 Task: Create a due date automation trigger when advanced on, on the monday of the week a card is due add fields without custom field "Resume" set to a date more than 1 days from now at 11:00 AM.
Action: Mouse moved to (1351, 113)
Screenshot: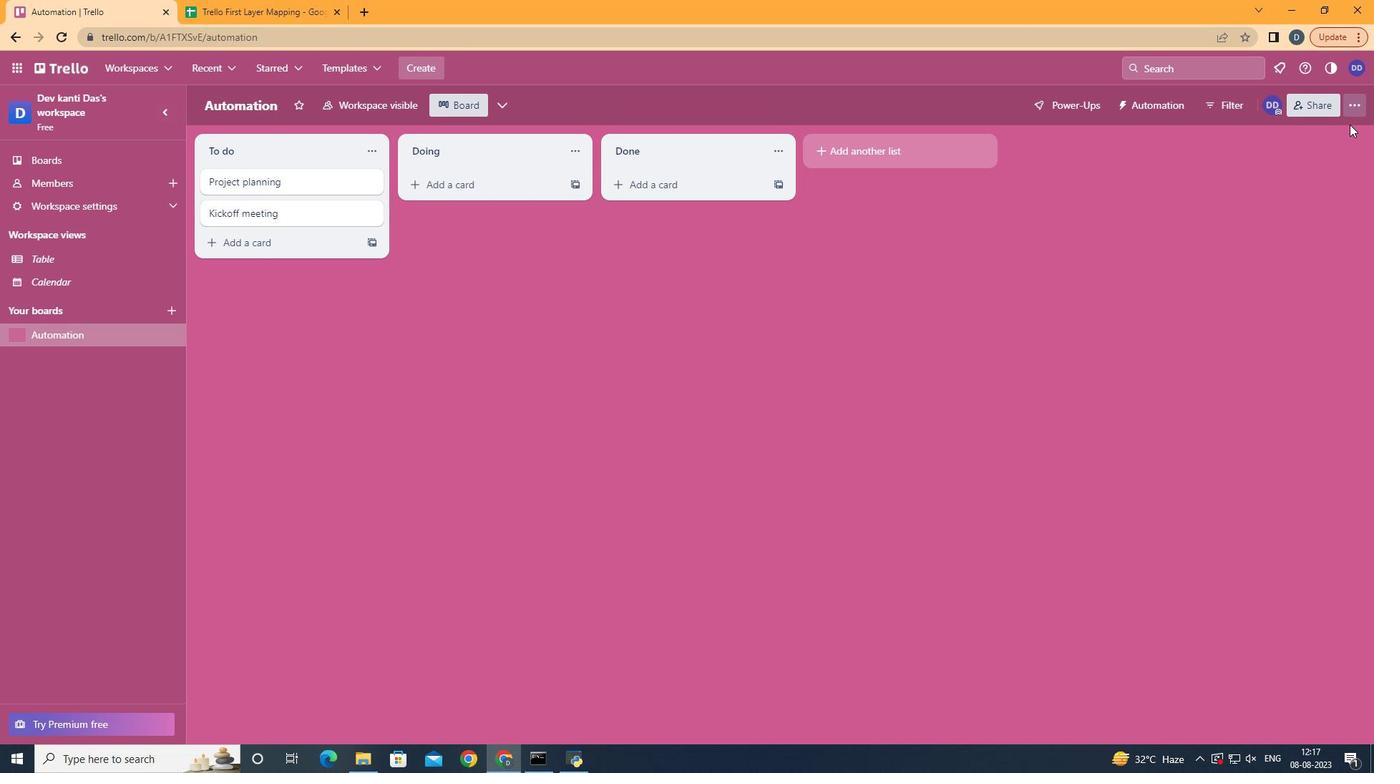 
Action: Mouse pressed left at (1351, 113)
Screenshot: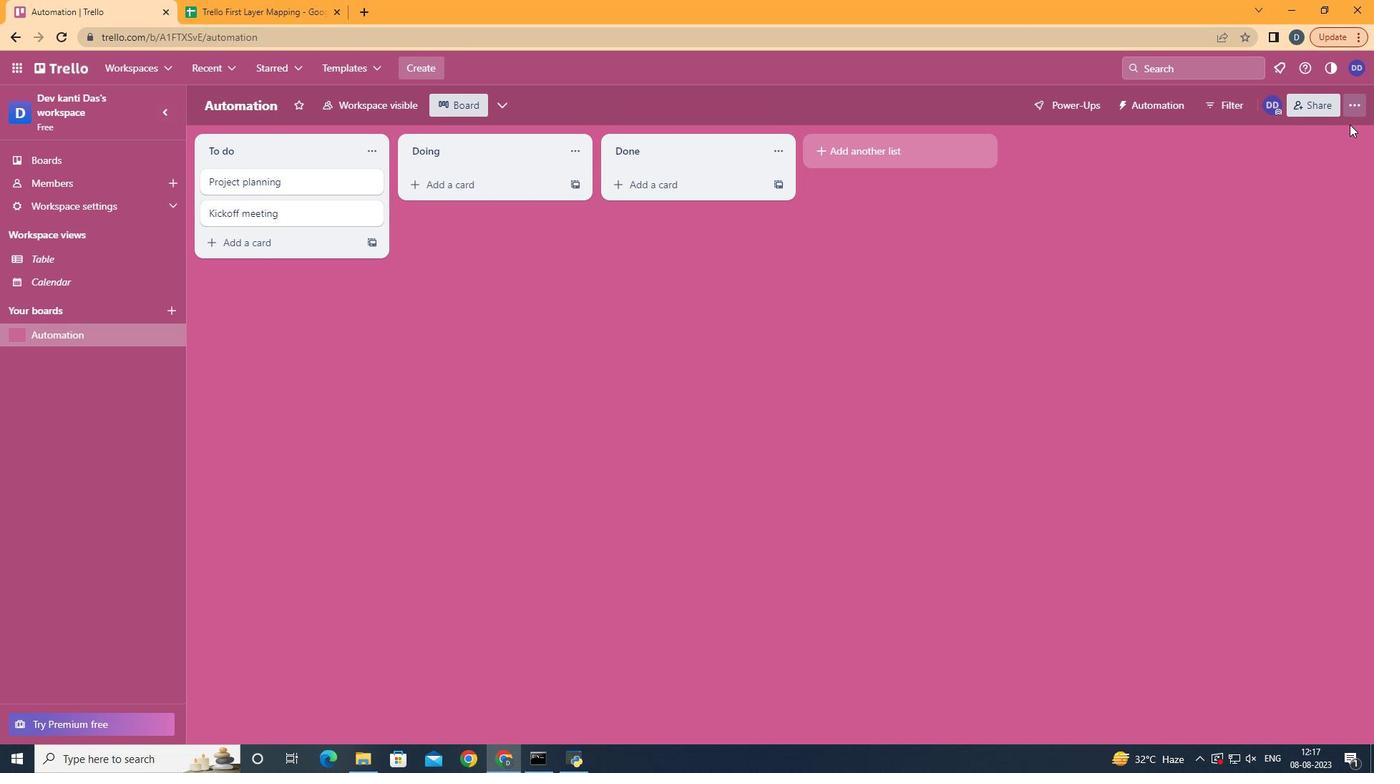 
Action: Mouse moved to (1256, 298)
Screenshot: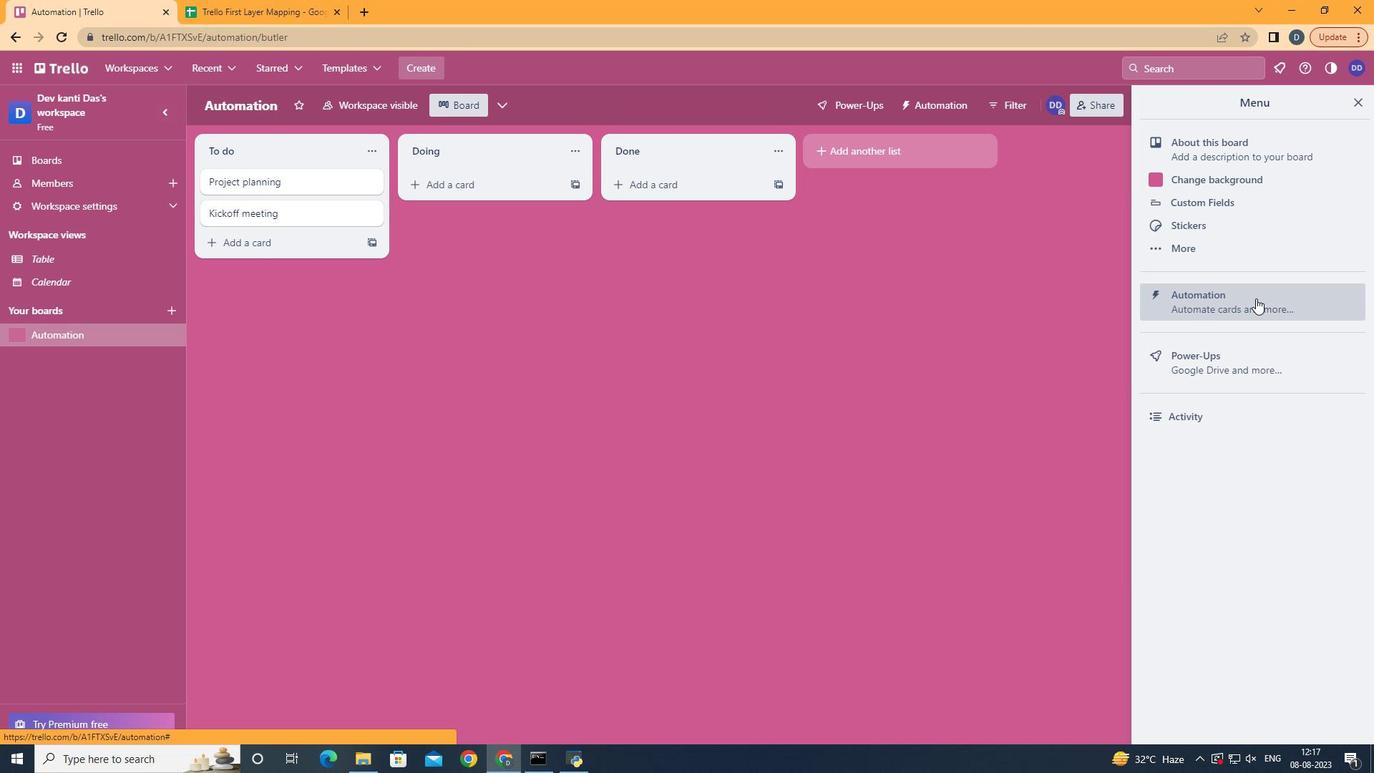 
Action: Mouse pressed left at (1256, 298)
Screenshot: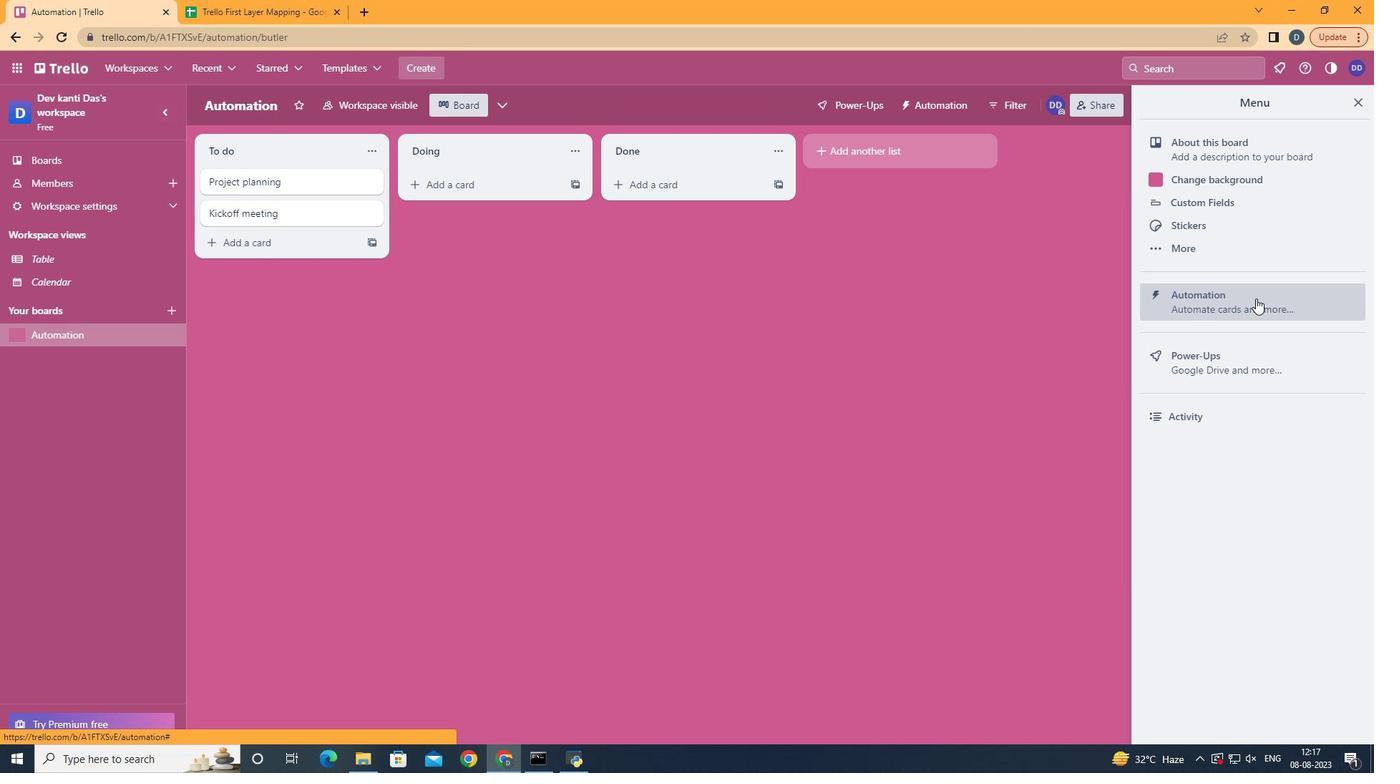 
Action: Mouse moved to (250, 285)
Screenshot: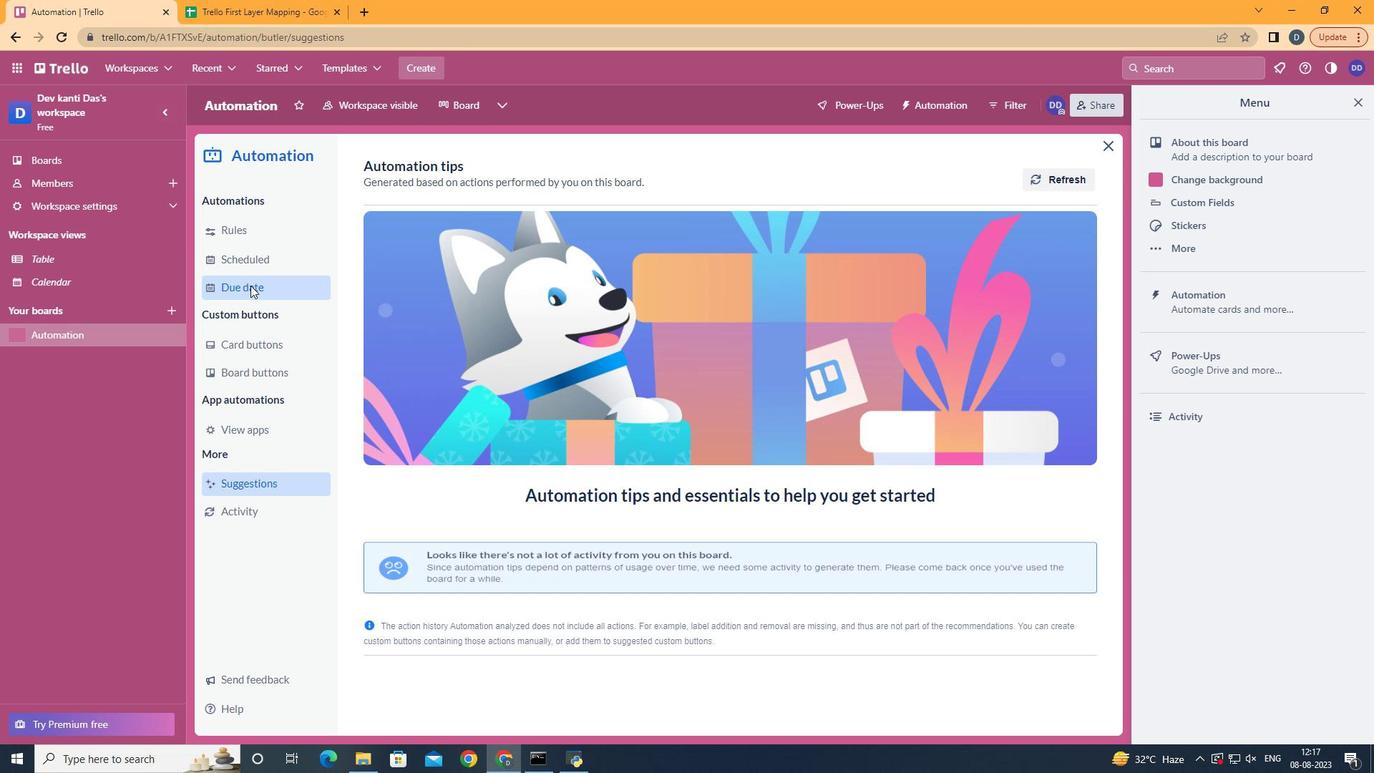 
Action: Mouse pressed left at (250, 285)
Screenshot: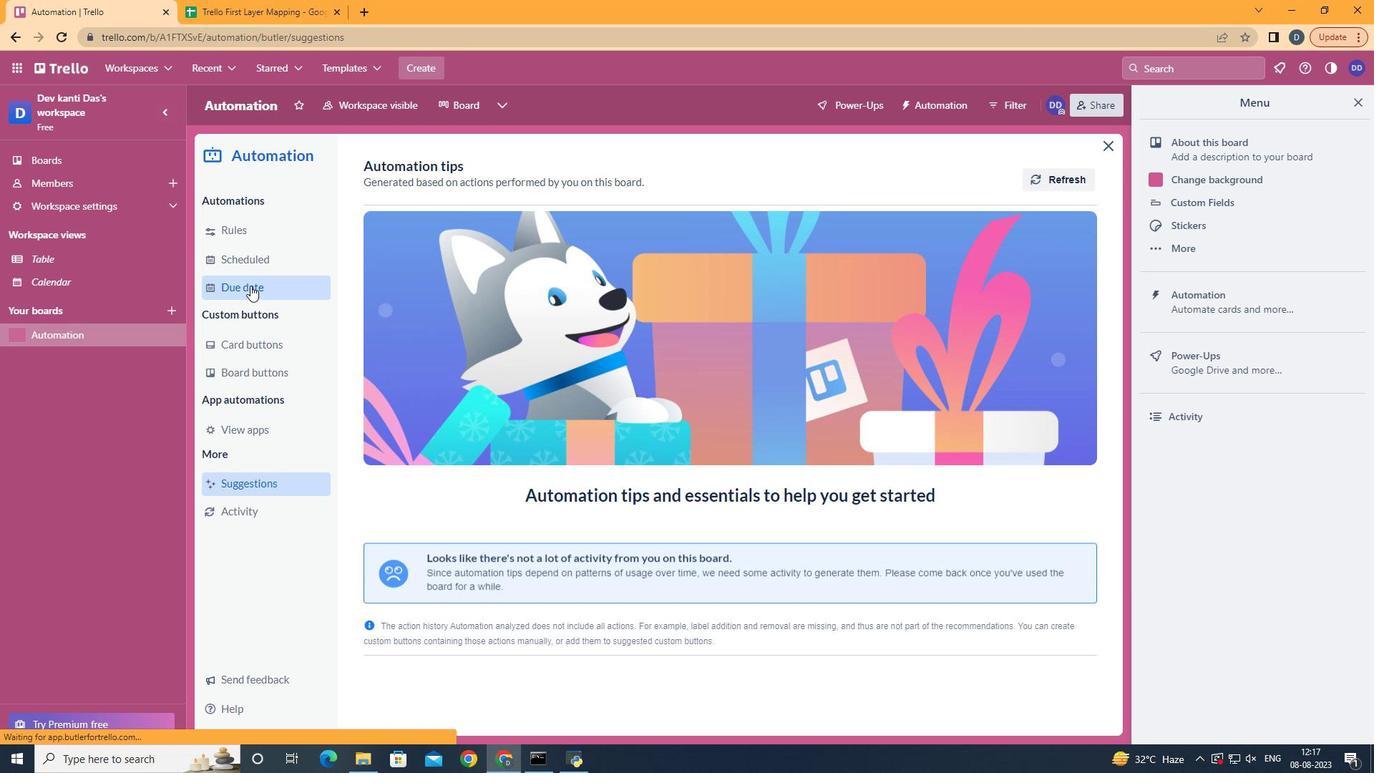 
Action: Mouse moved to (1022, 173)
Screenshot: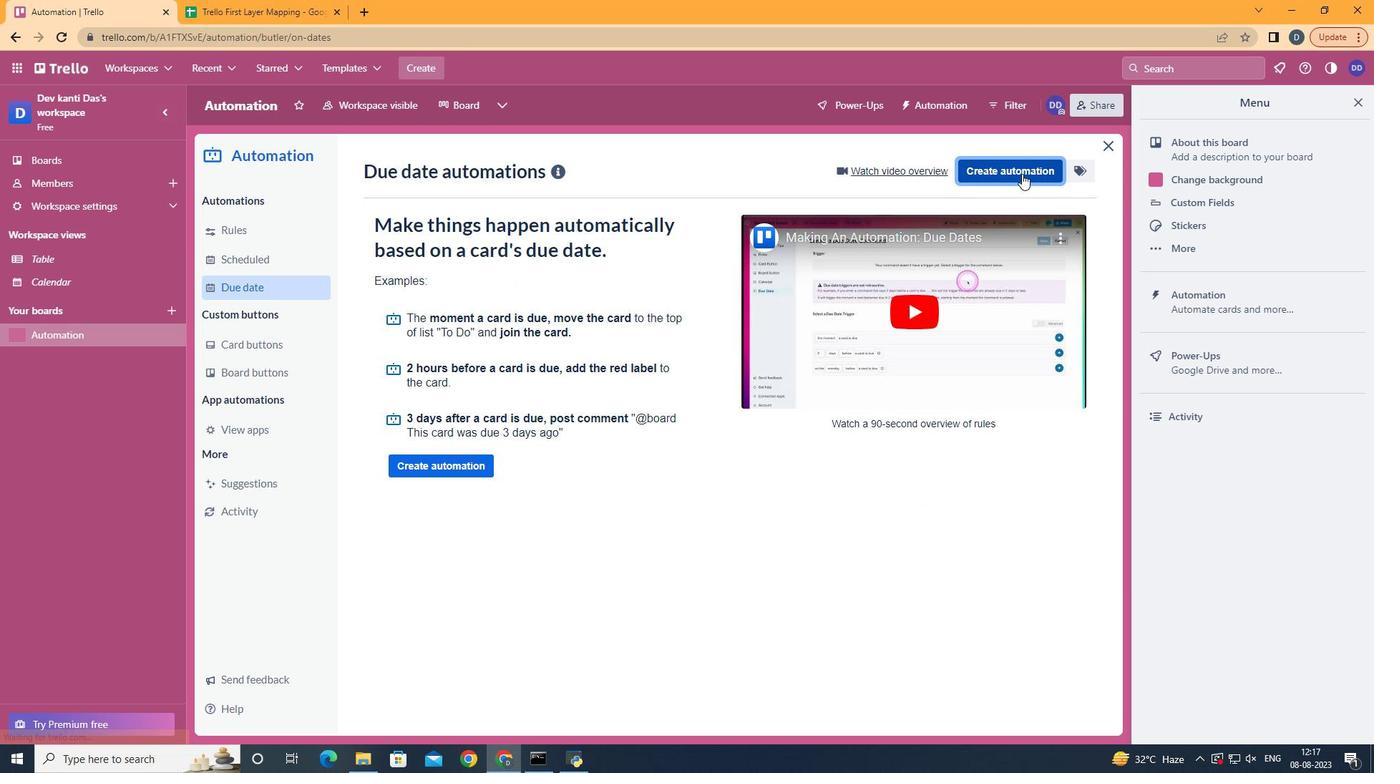 
Action: Mouse pressed left at (1022, 173)
Screenshot: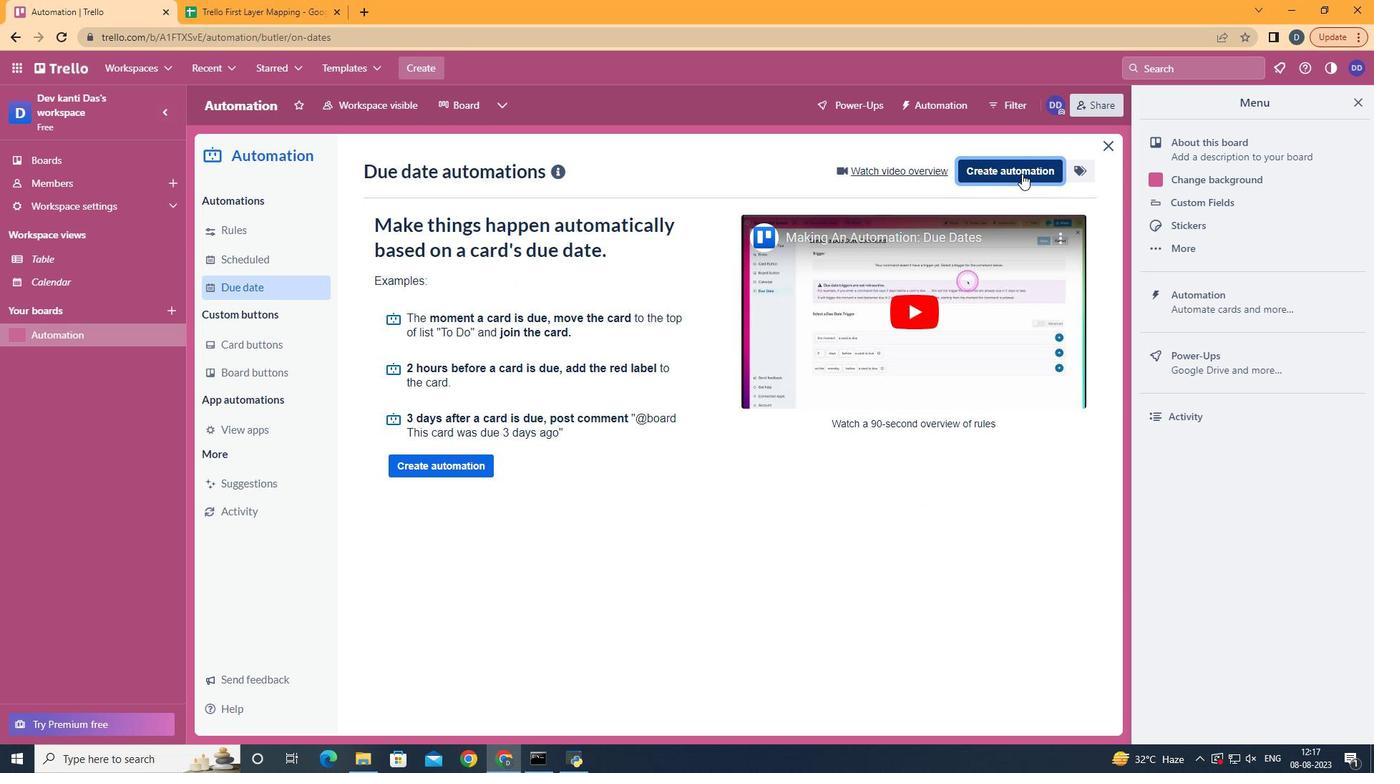 
Action: Mouse moved to (776, 314)
Screenshot: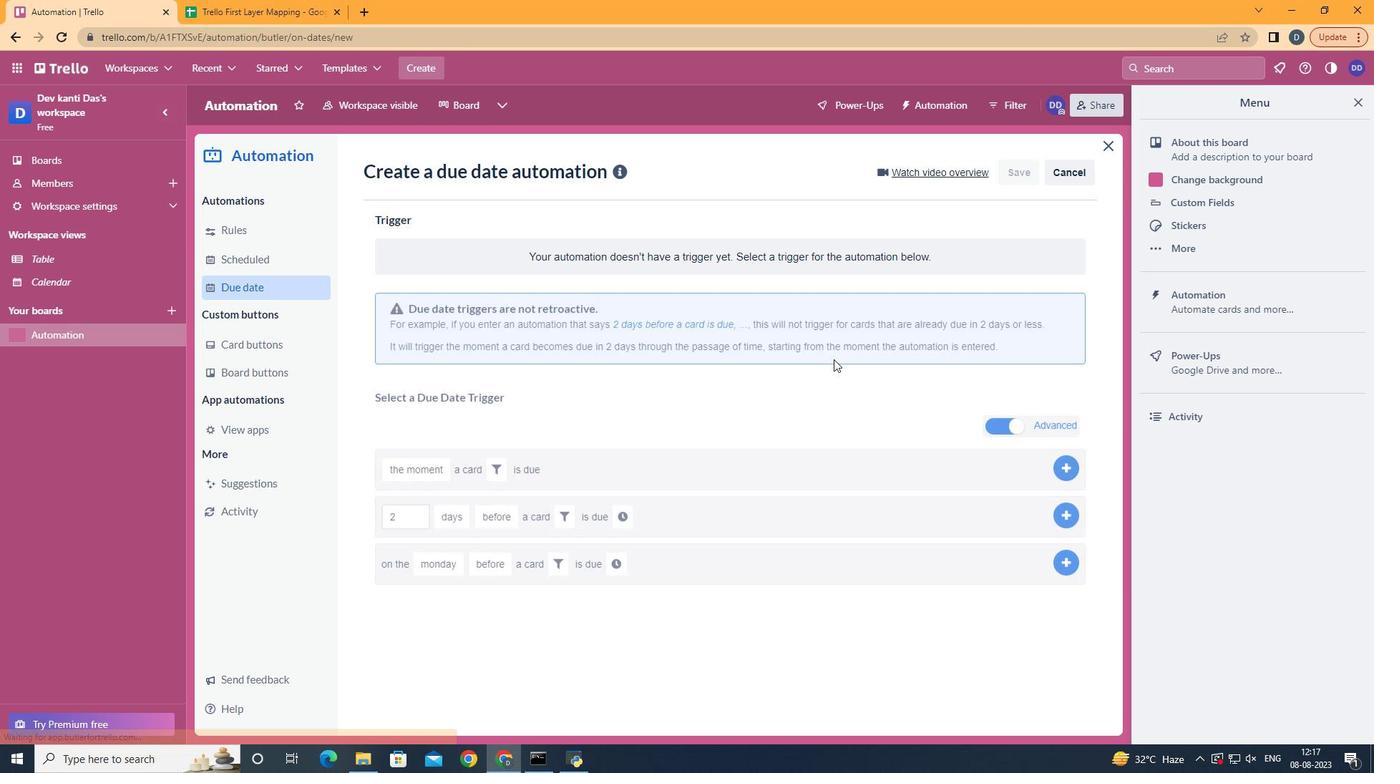 
Action: Mouse pressed left at (775, 314)
Screenshot: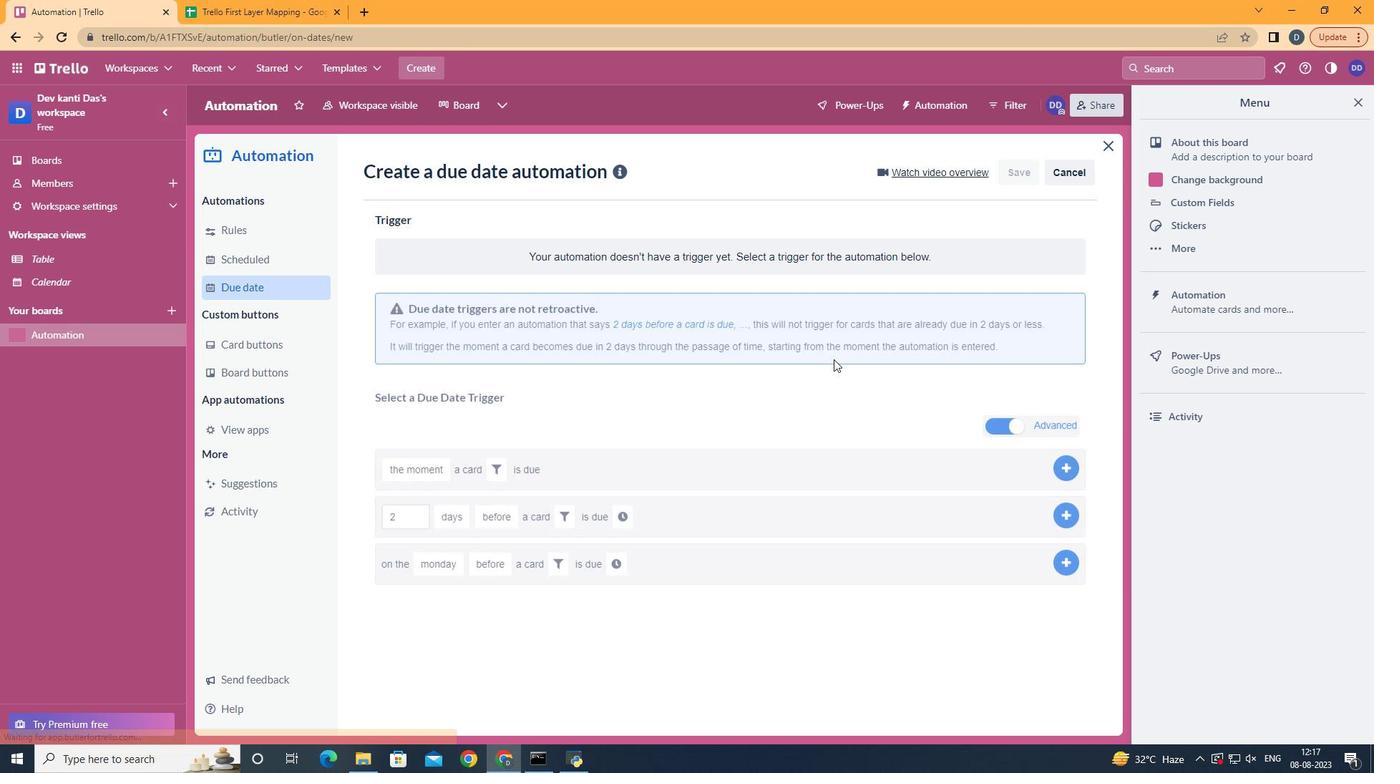 
Action: Mouse moved to (473, 369)
Screenshot: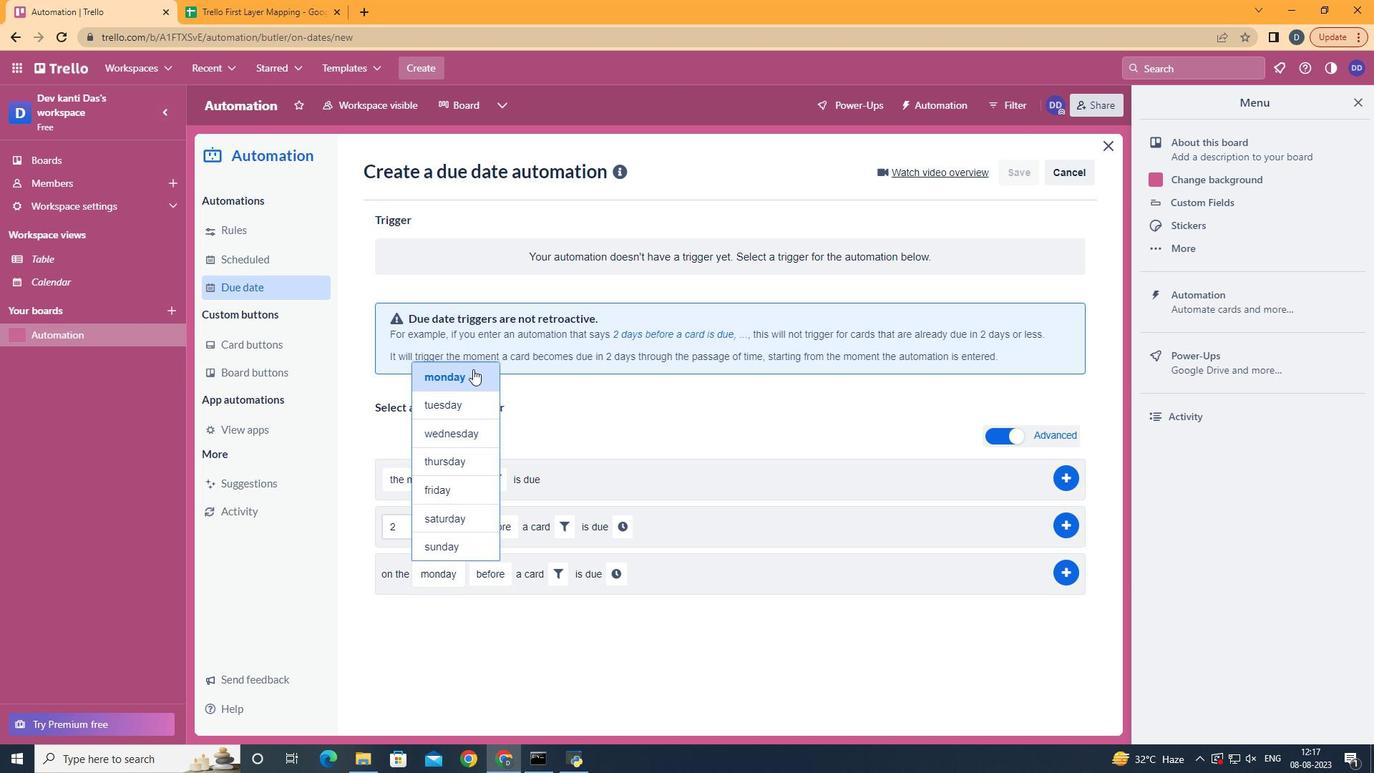
Action: Mouse pressed left at (473, 369)
Screenshot: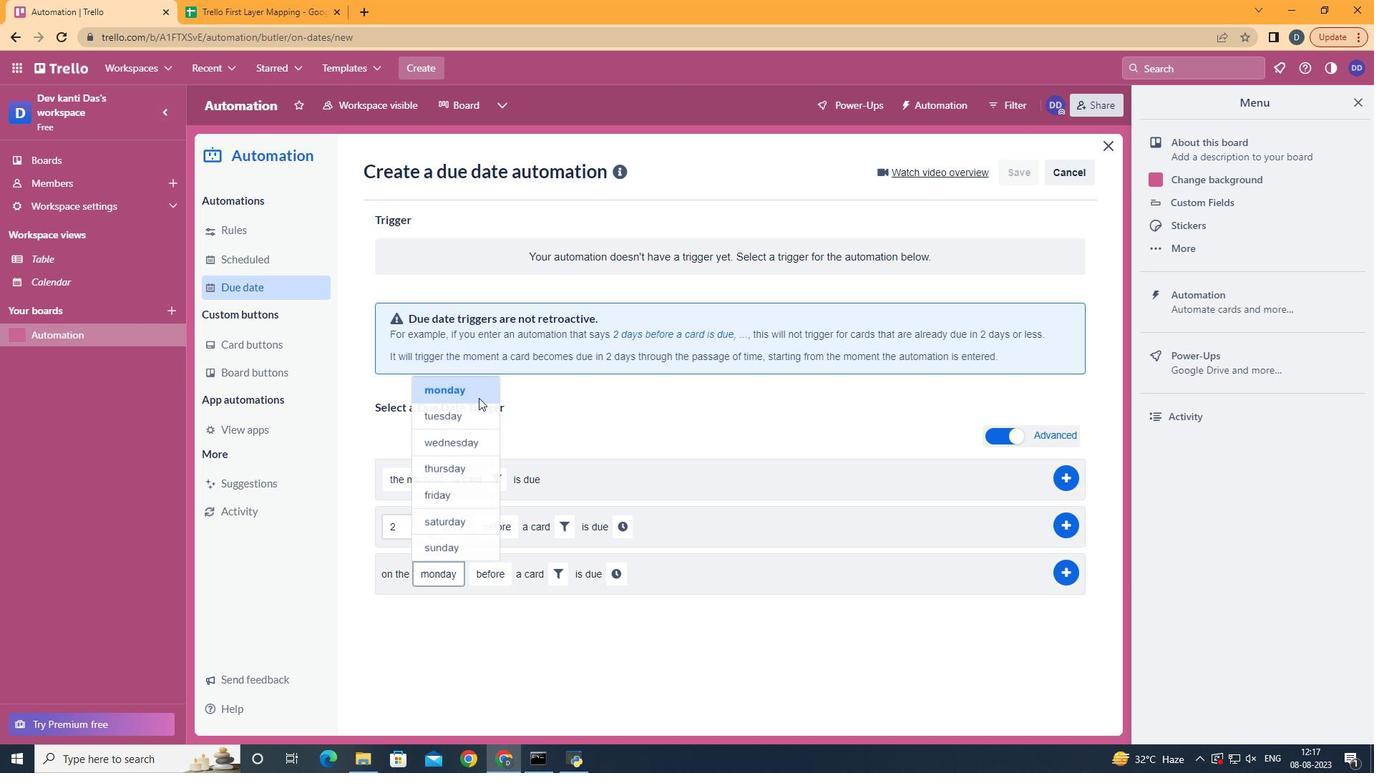 
Action: Mouse moved to (516, 660)
Screenshot: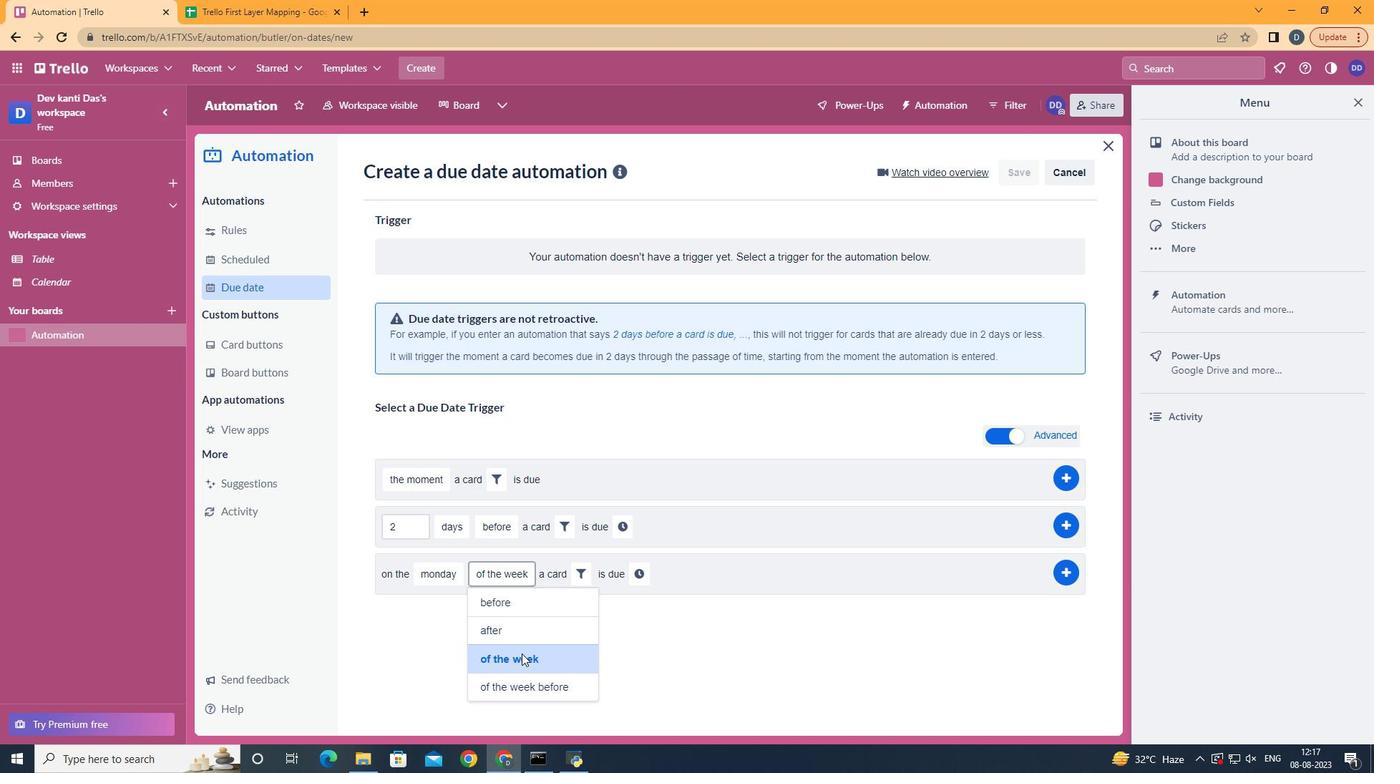
Action: Mouse pressed left at (516, 660)
Screenshot: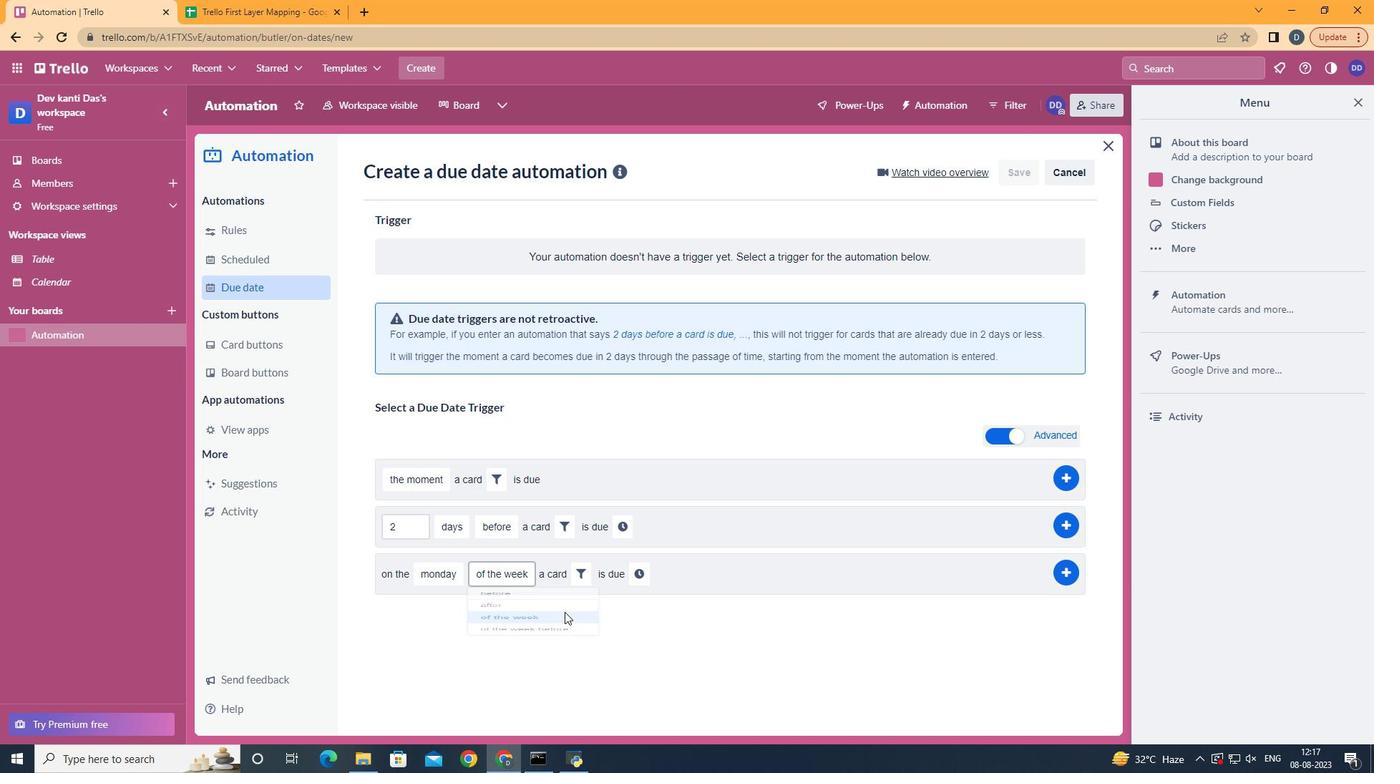 
Action: Mouse moved to (575, 577)
Screenshot: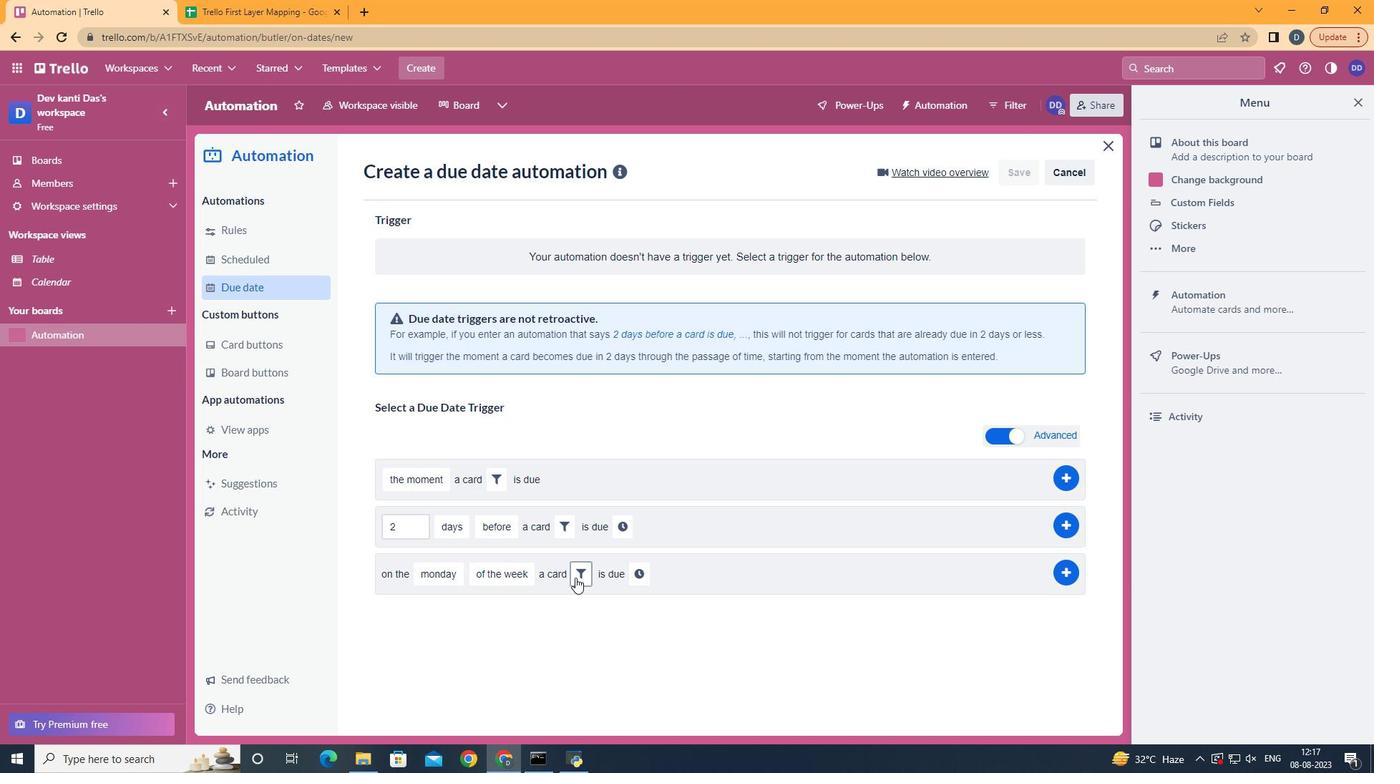 
Action: Mouse pressed left at (575, 577)
Screenshot: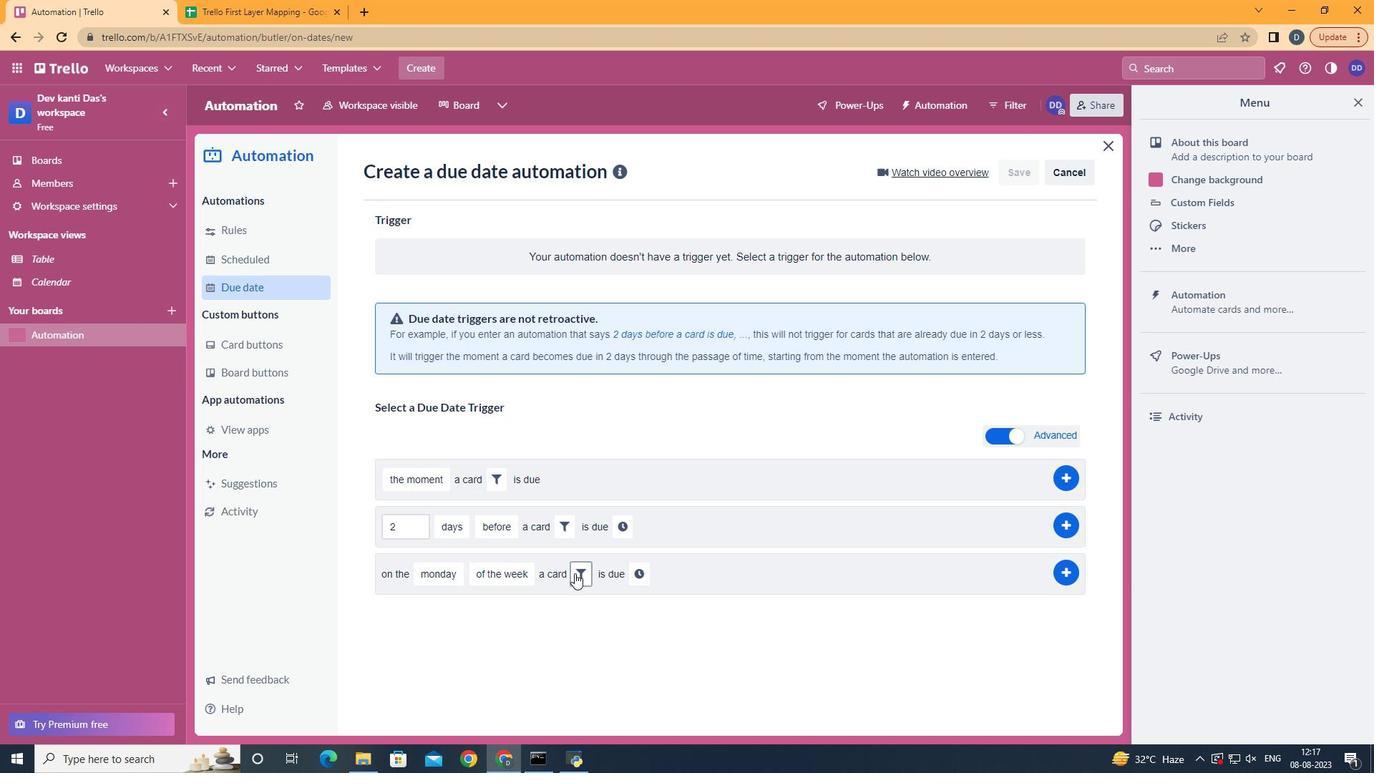 
Action: Mouse moved to (821, 617)
Screenshot: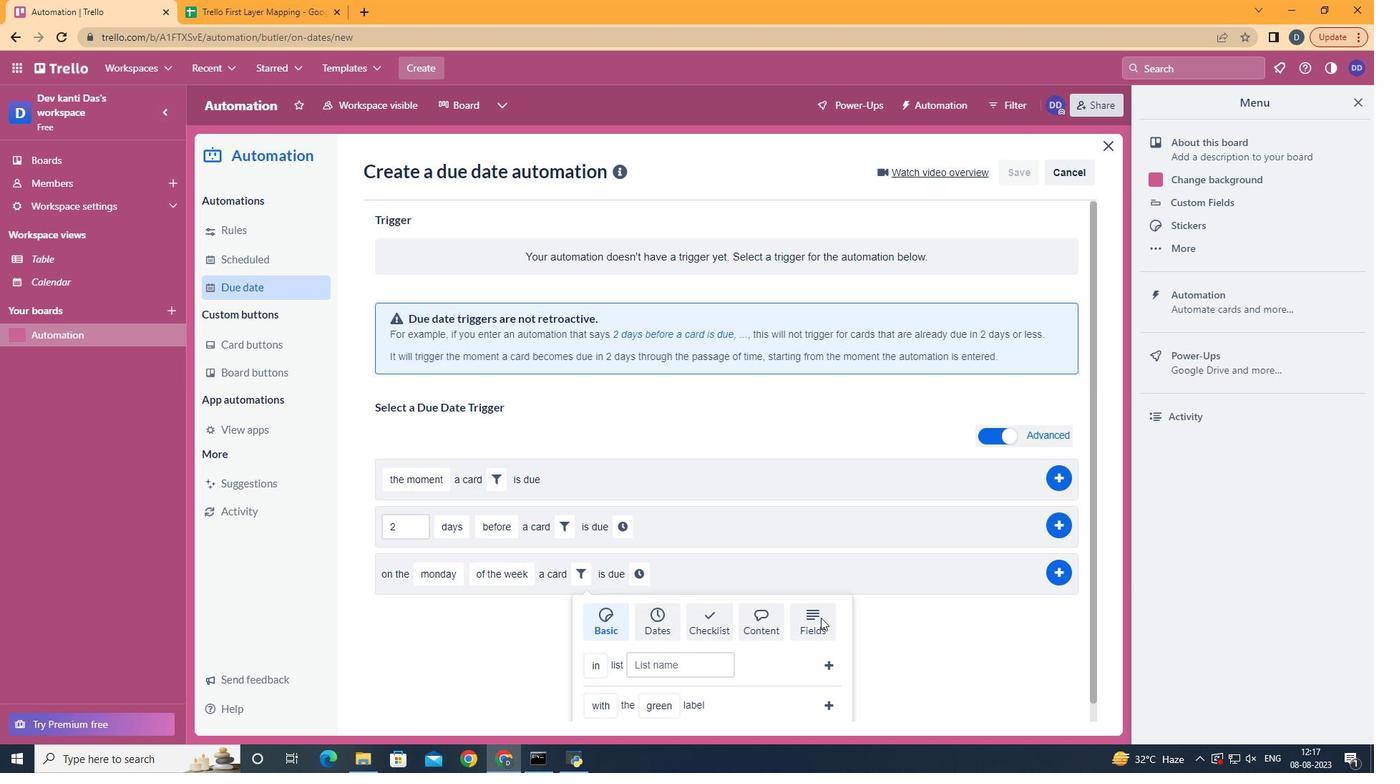 
Action: Mouse pressed left at (821, 617)
Screenshot: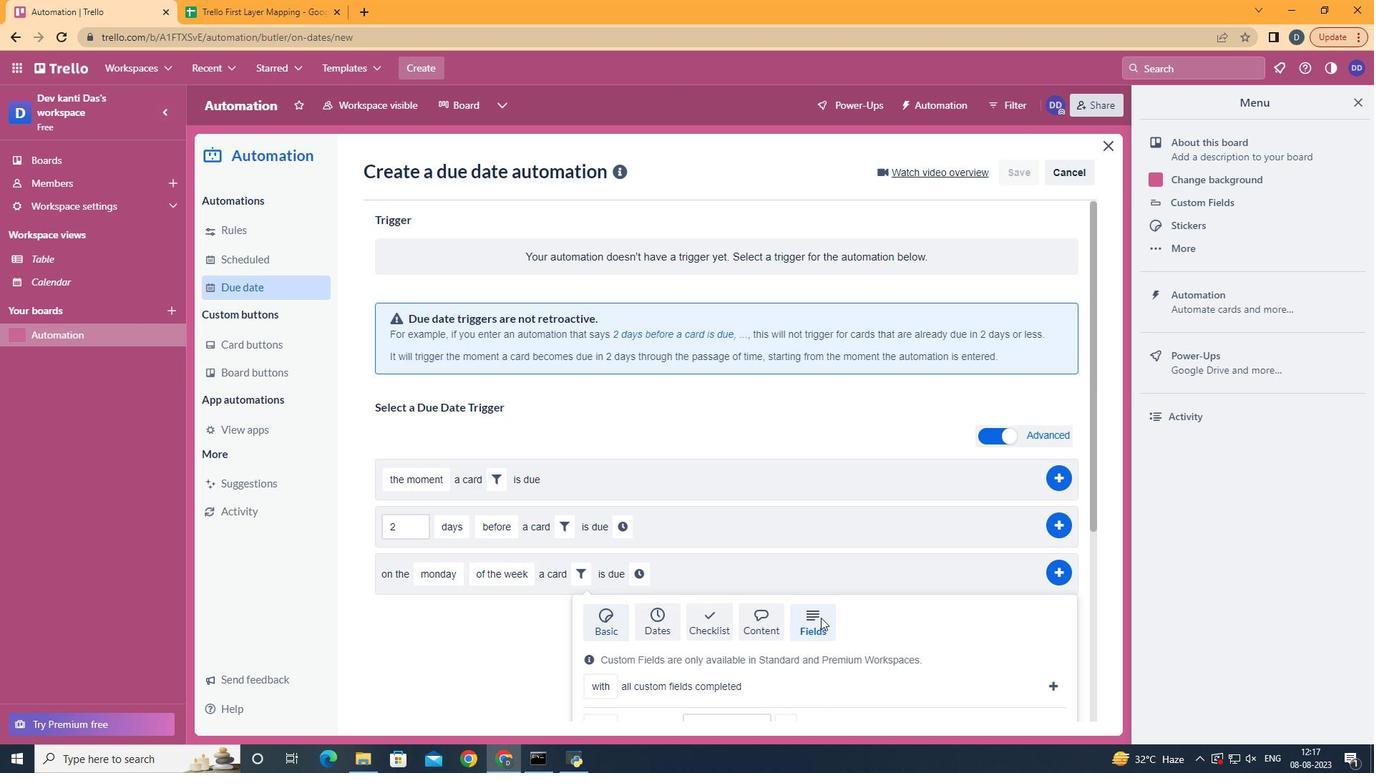 
Action: Mouse scrolled (821, 617) with delta (0, 0)
Screenshot: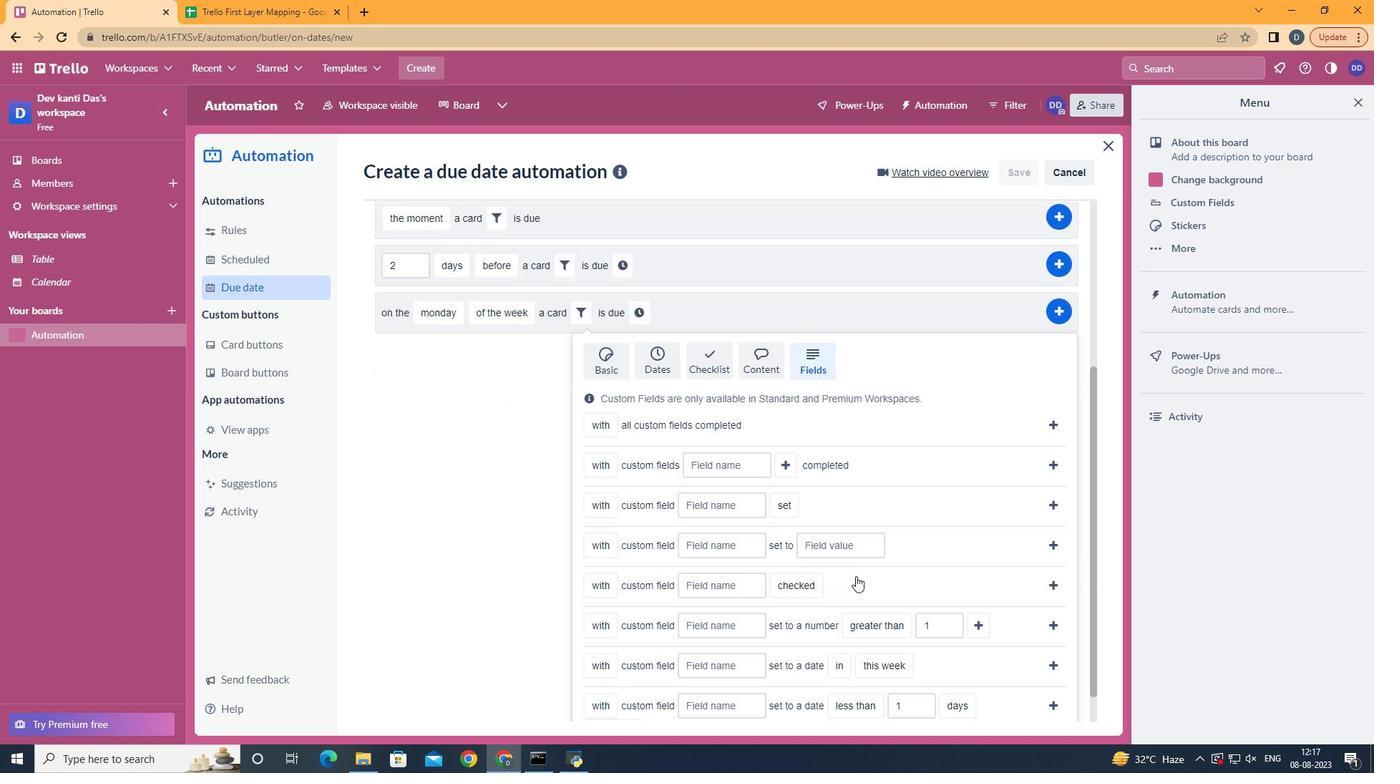 
Action: Mouse scrolled (821, 617) with delta (0, 0)
Screenshot: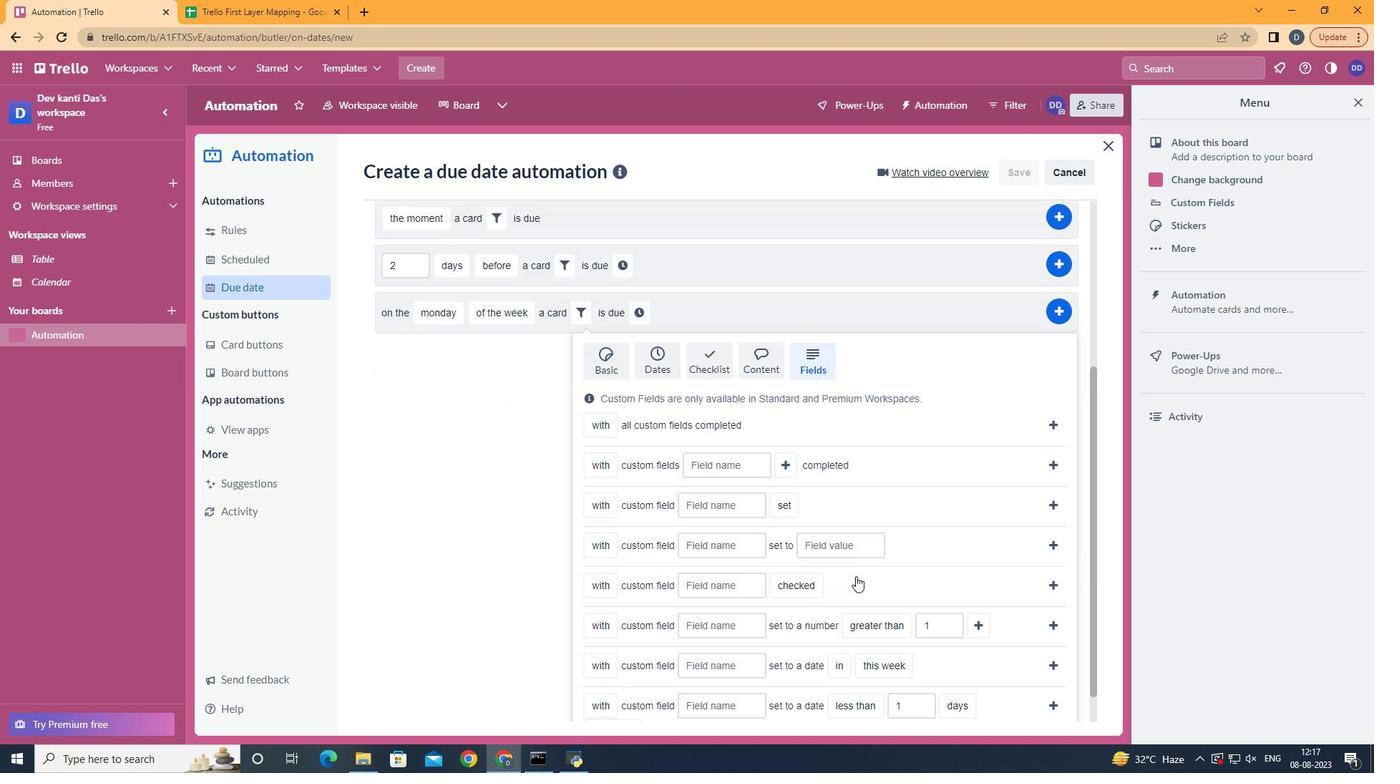 
Action: Mouse scrolled (821, 617) with delta (0, 0)
Screenshot: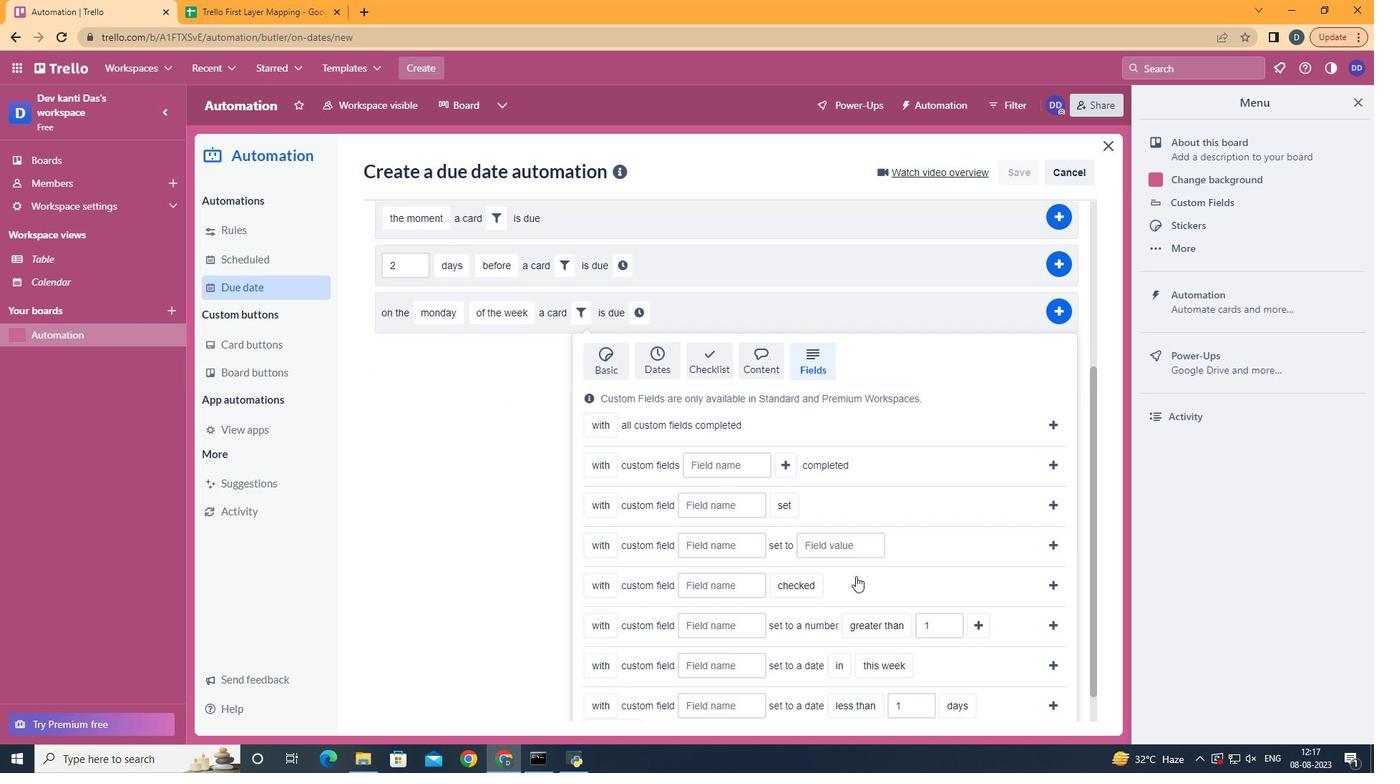 
Action: Mouse scrolled (821, 617) with delta (0, 0)
Screenshot: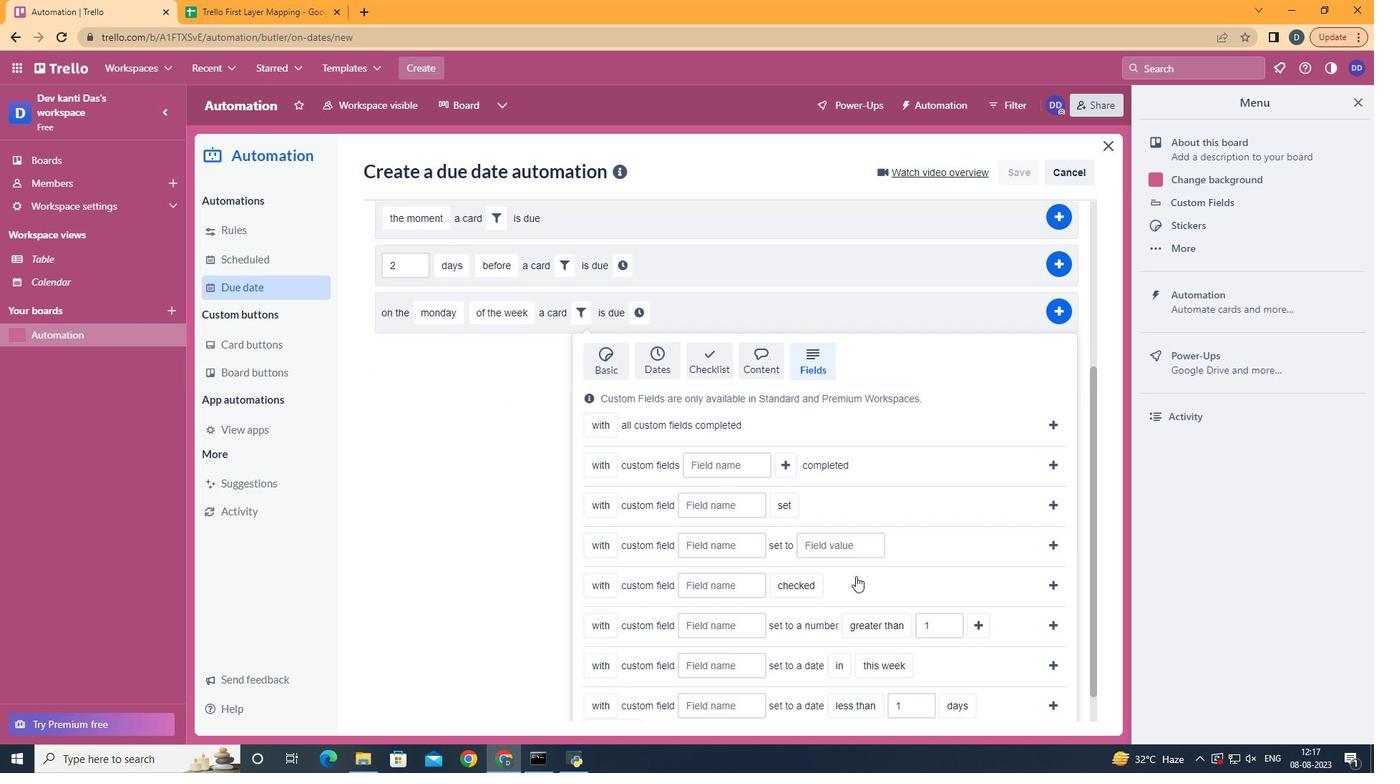 
Action: Mouse scrolled (821, 617) with delta (0, 0)
Screenshot: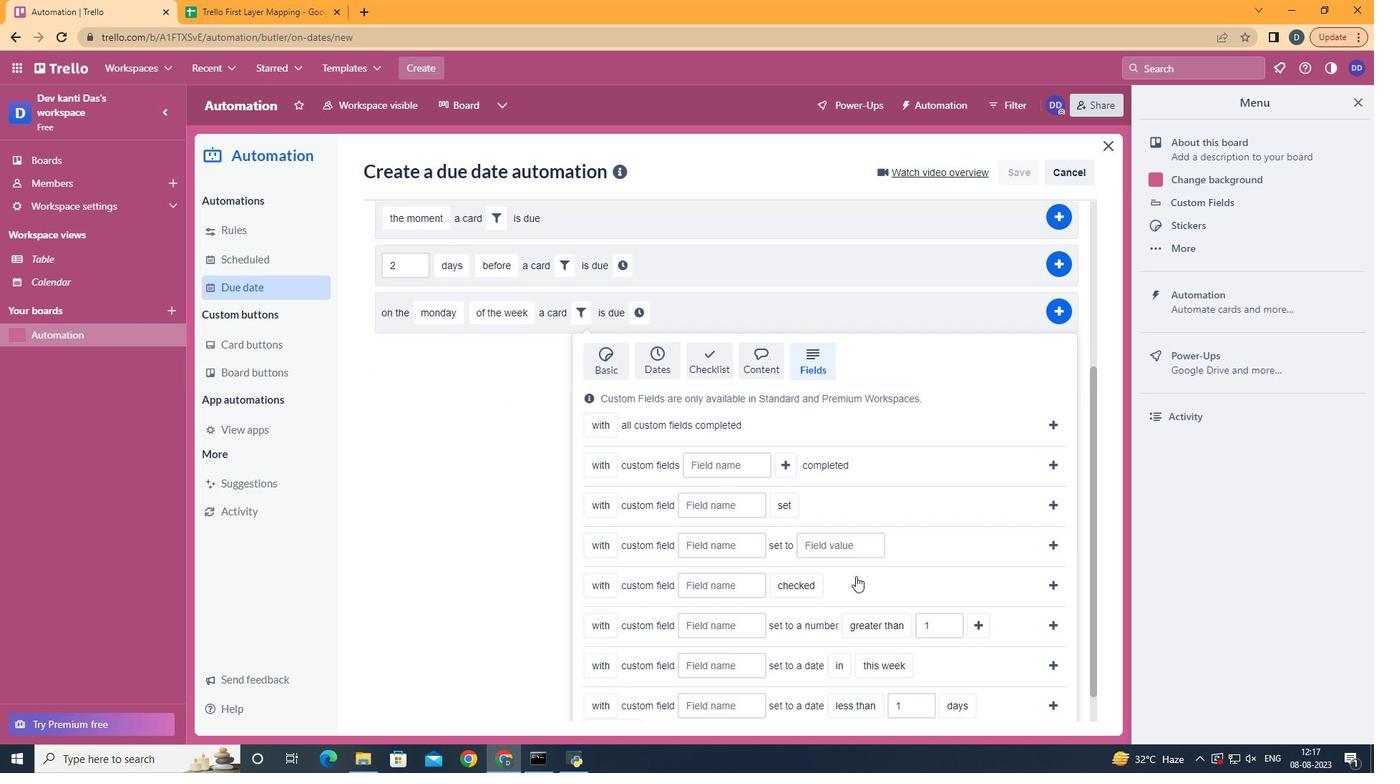 
Action: Mouse scrolled (821, 617) with delta (0, 0)
Screenshot: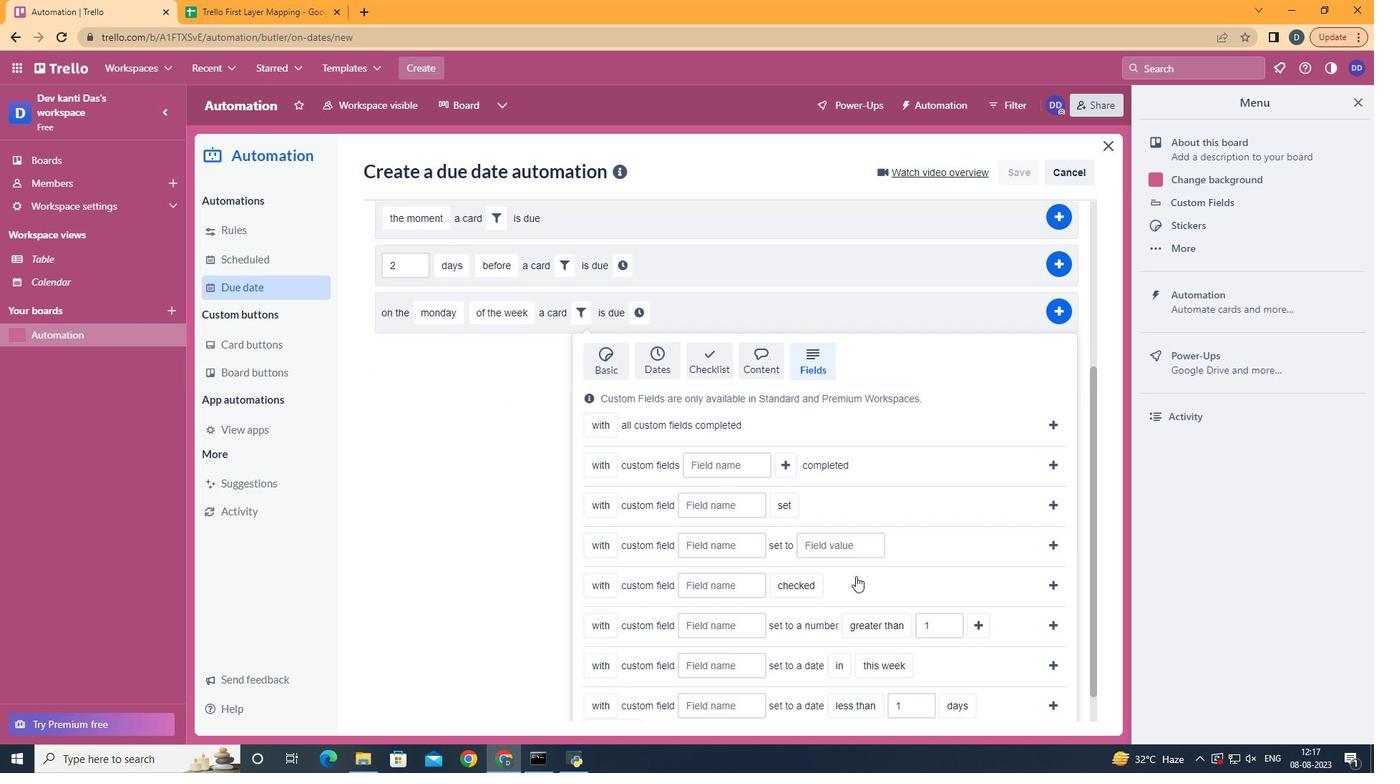 
Action: Mouse moved to (616, 645)
Screenshot: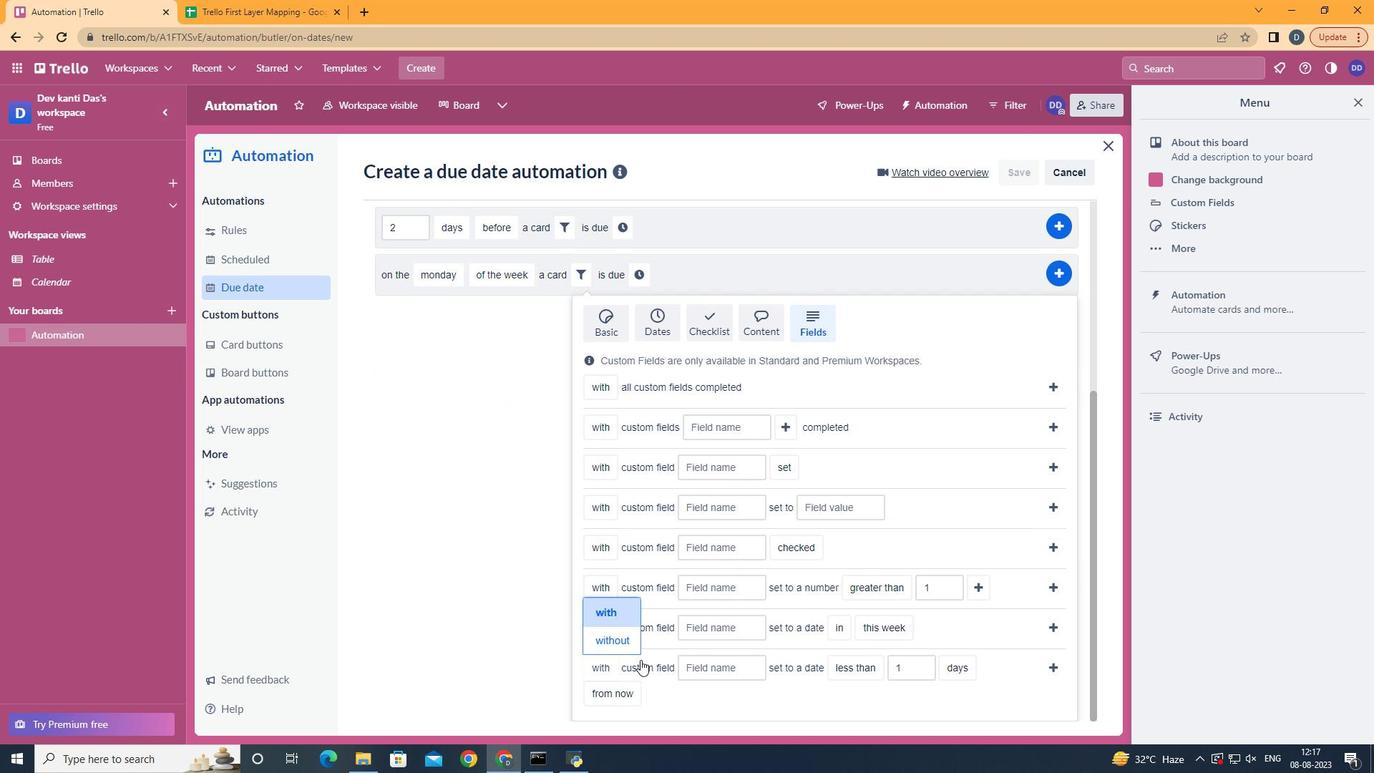 
Action: Mouse pressed left at (616, 645)
Screenshot: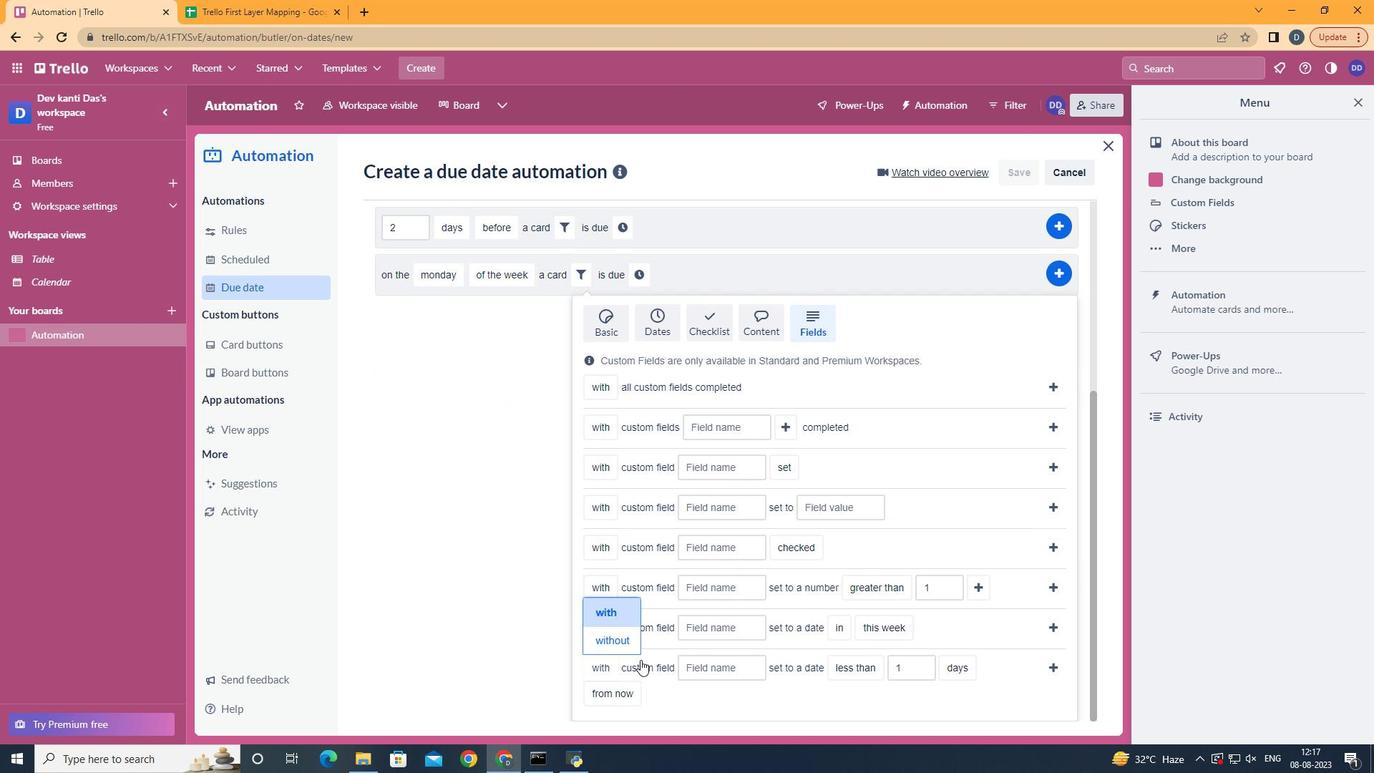 
Action: Mouse moved to (731, 673)
Screenshot: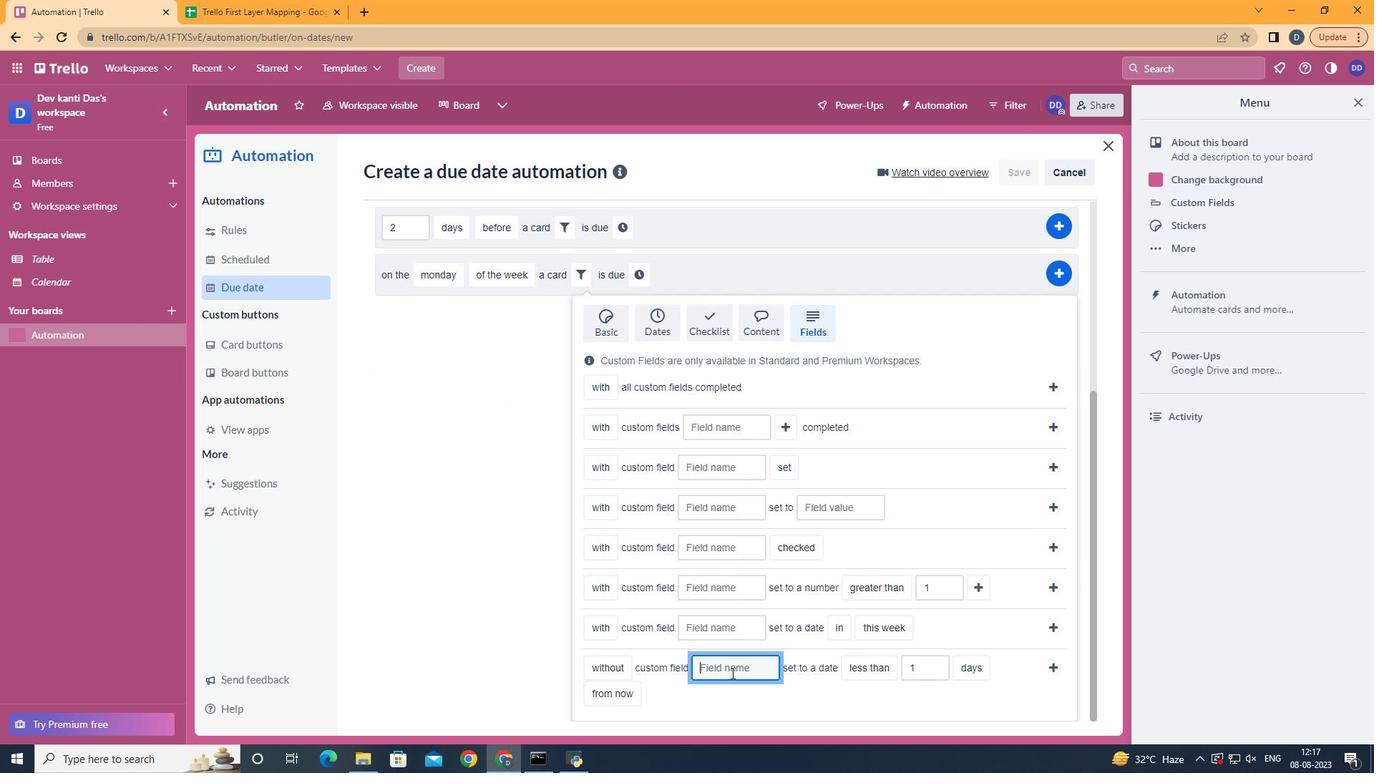 
Action: Mouse pressed left at (731, 673)
Screenshot: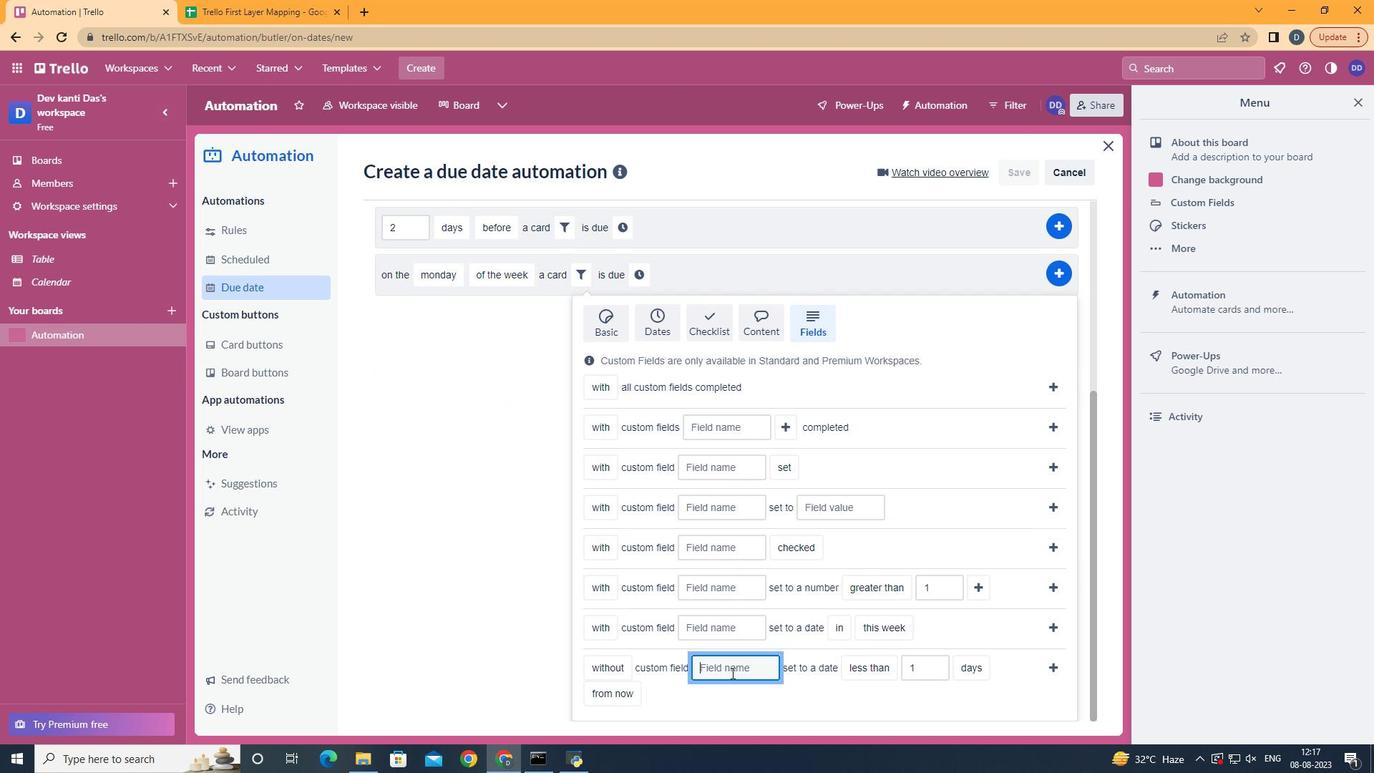 
Action: Key pressed <Key.shift>Resume
Screenshot: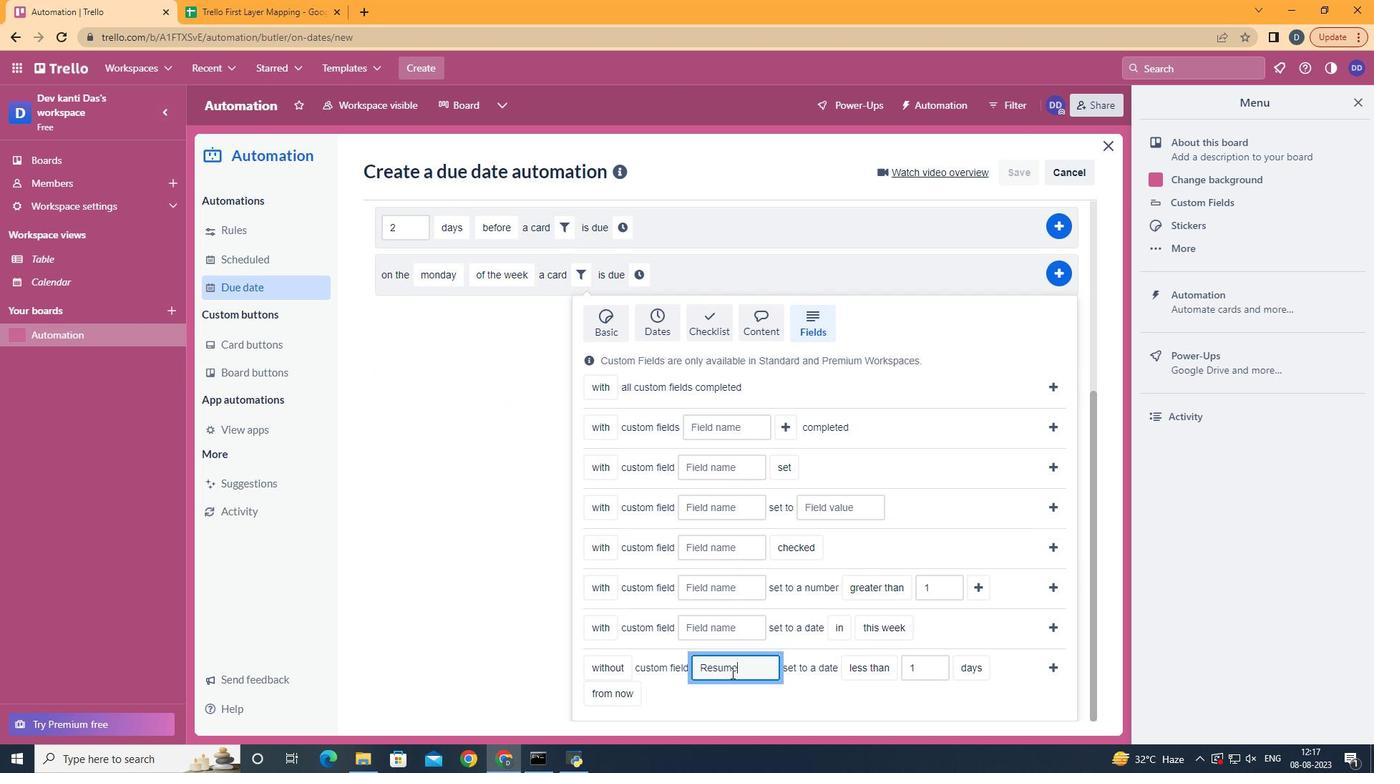 
Action: Mouse moved to (890, 603)
Screenshot: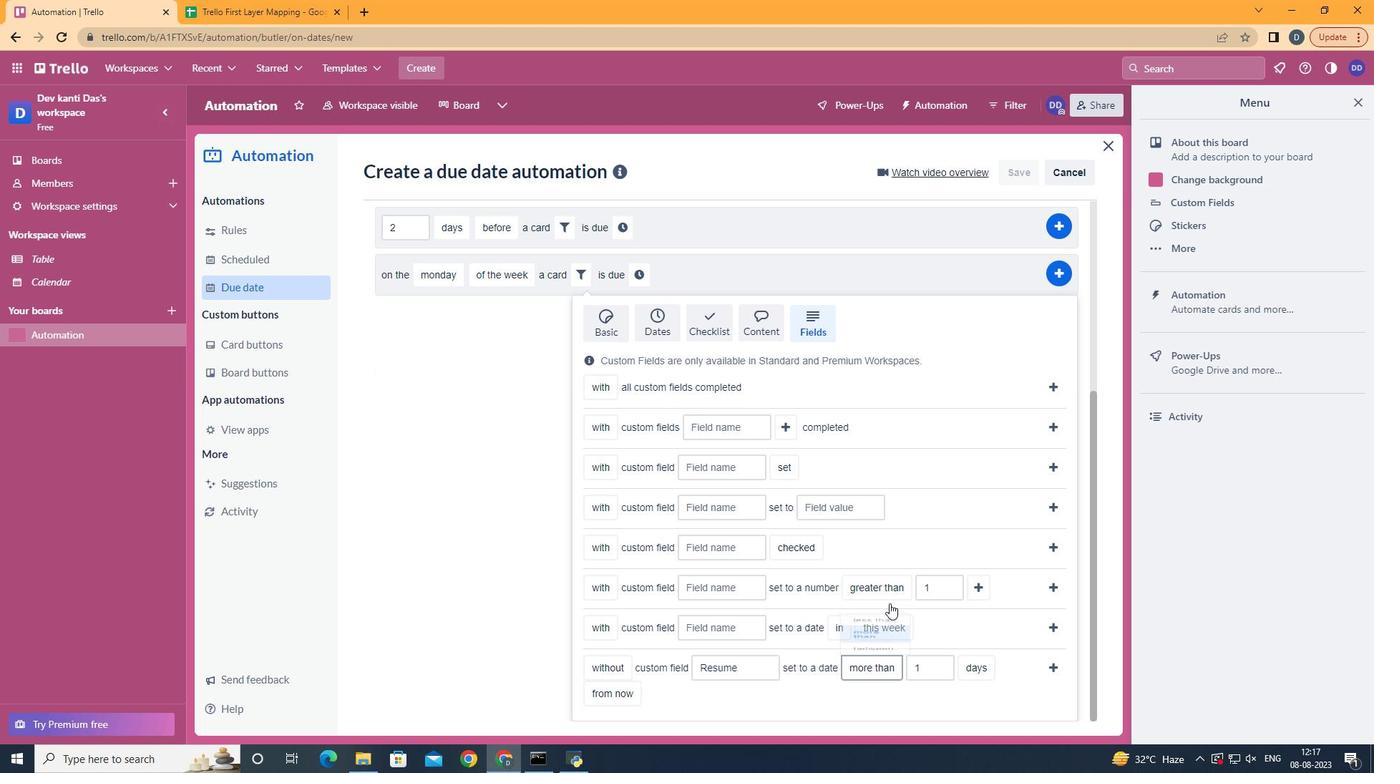
Action: Mouse pressed left at (890, 603)
Screenshot: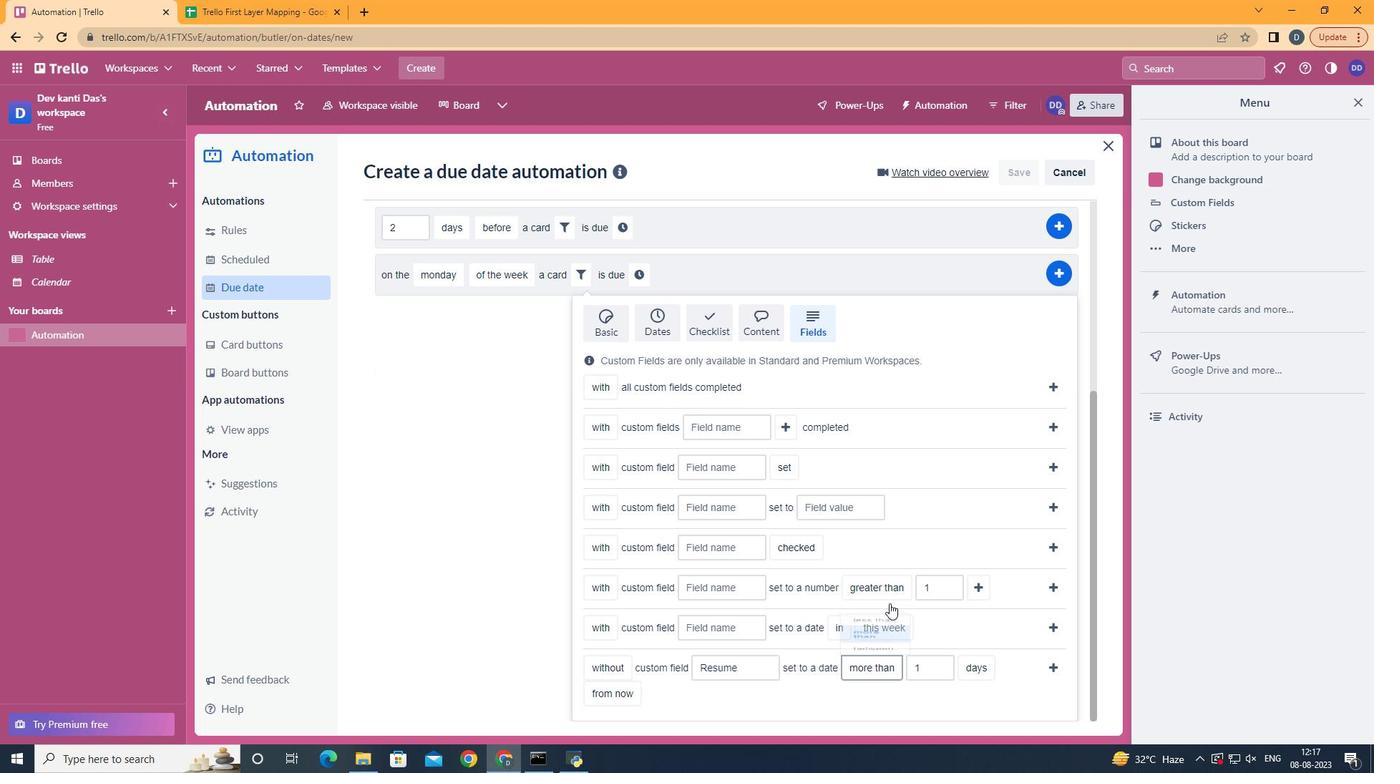 
Action: Mouse moved to (998, 607)
Screenshot: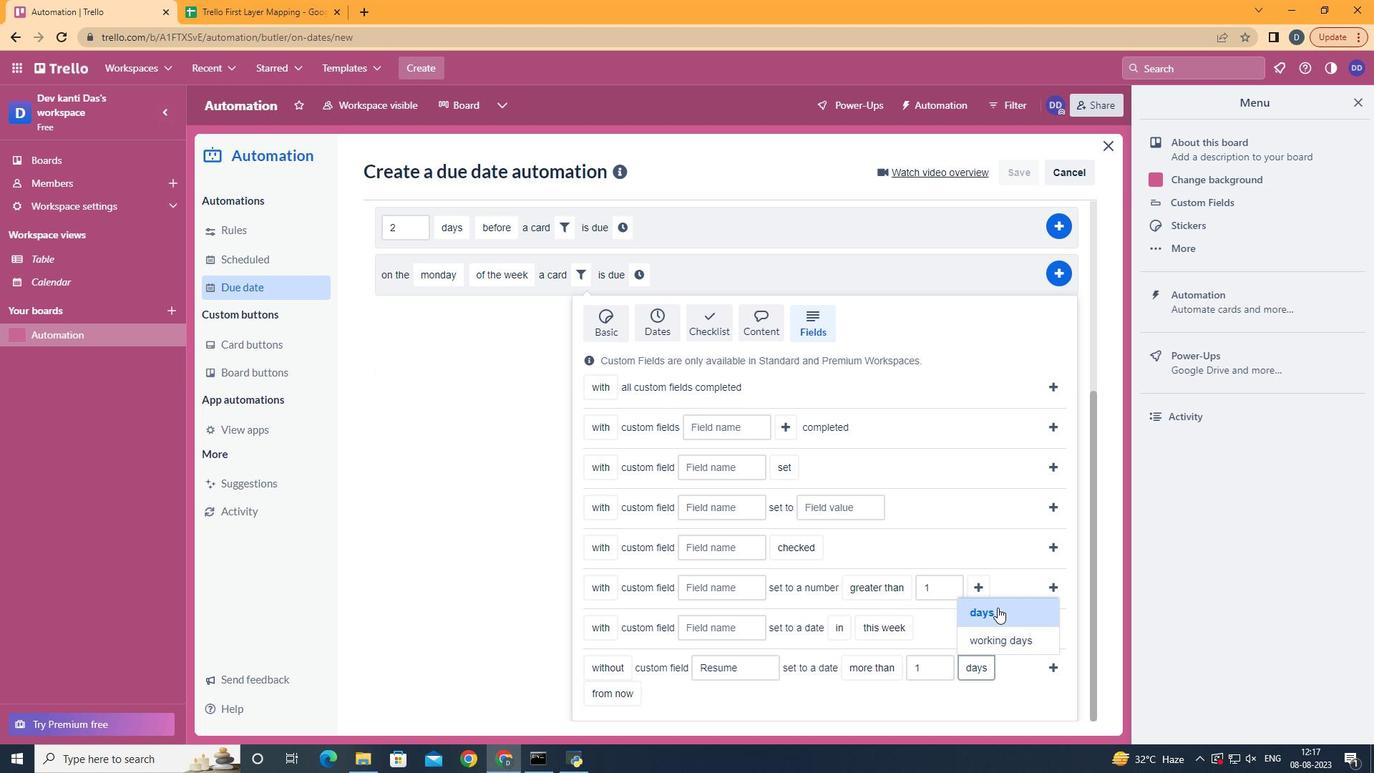 
Action: Mouse pressed left at (998, 607)
Screenshot: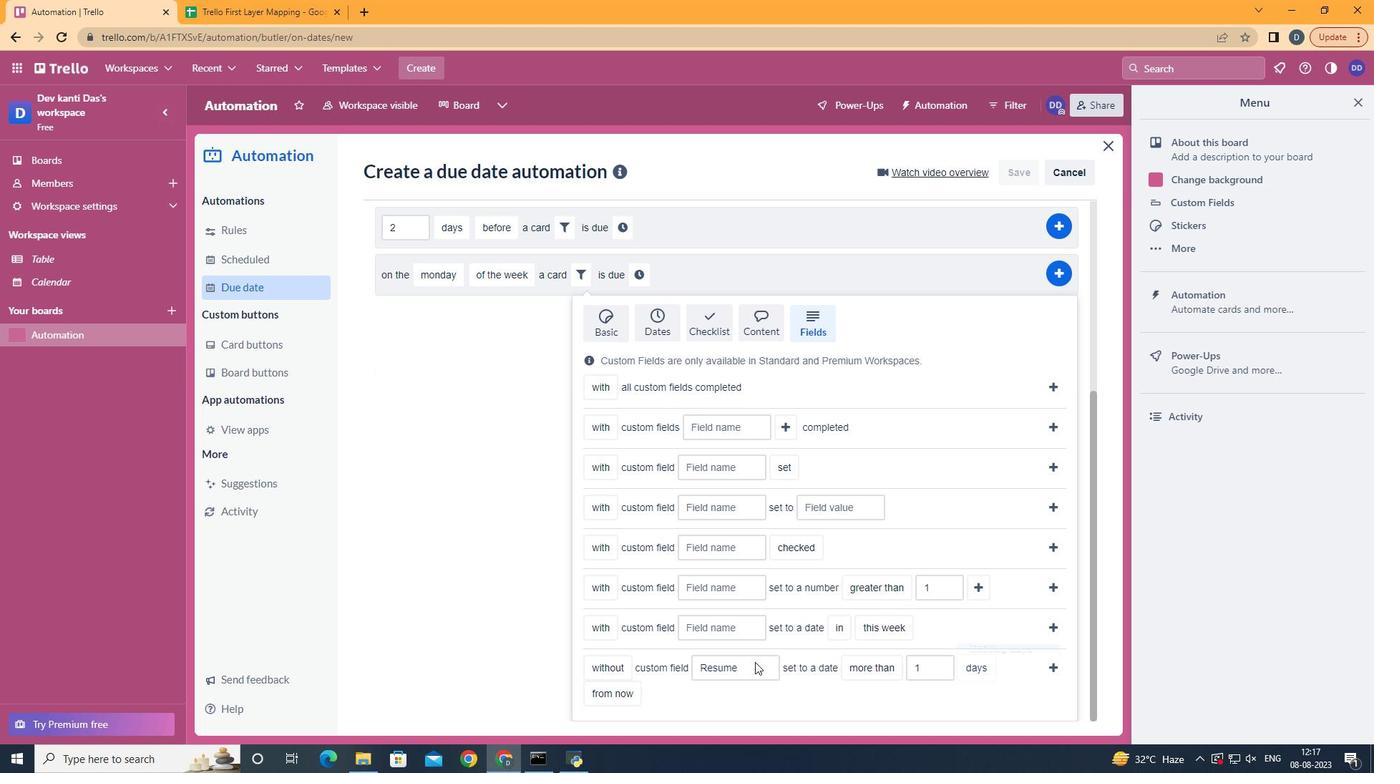 
Action: Mouse moved to (625, 630)
Screenshot: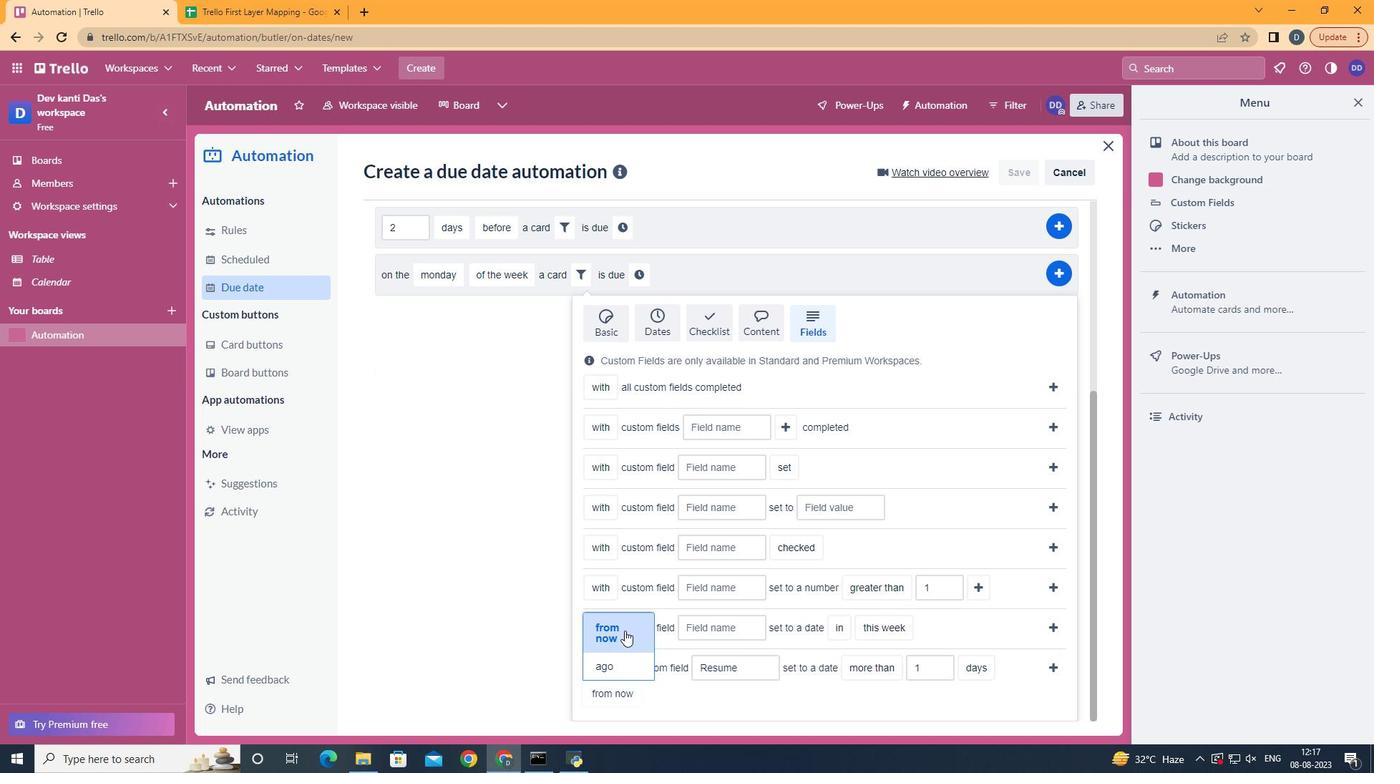 
Action: Mouse pressed left at (625, 630)
Screenshot: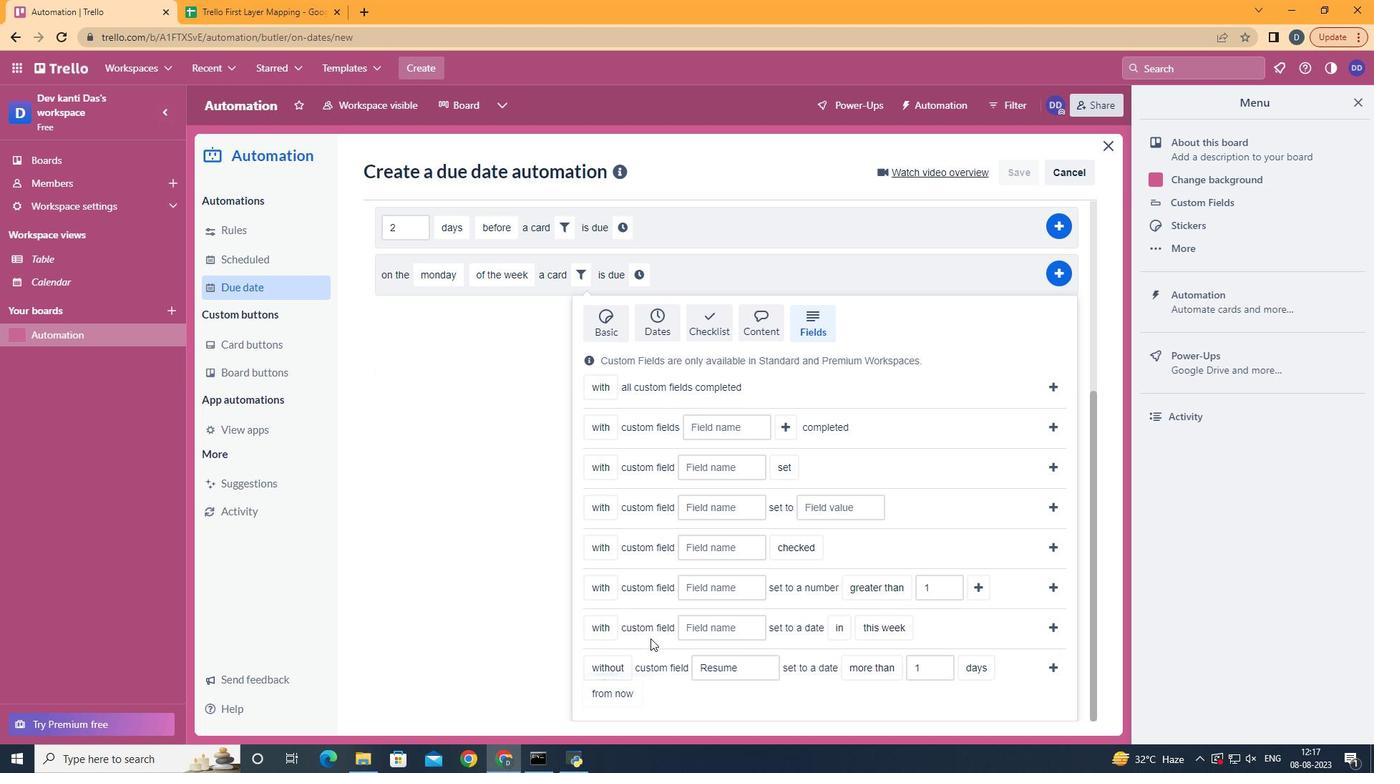 
Action: Mouse moved to (1058, 665)
Screenshot: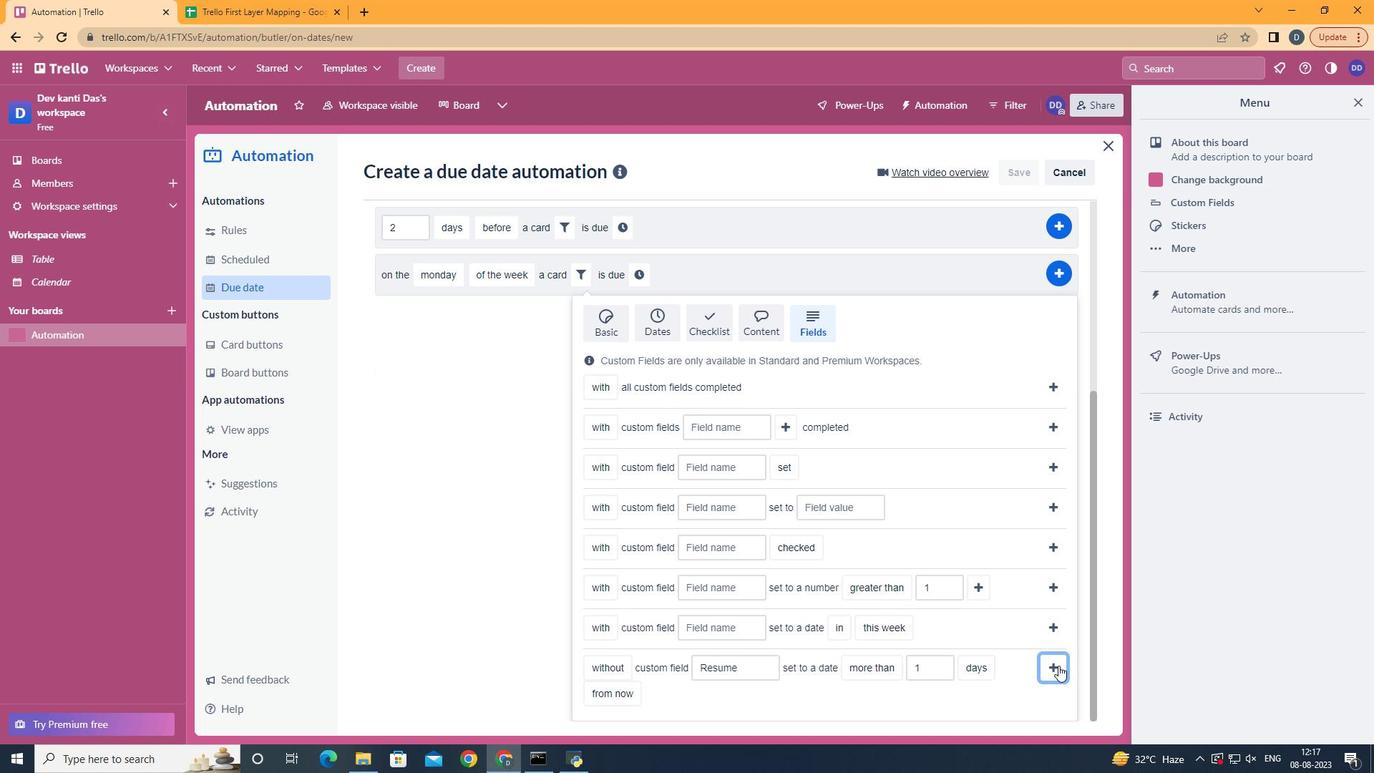 
Action: Mouse pressed left at (1058, 665)
Screenshot: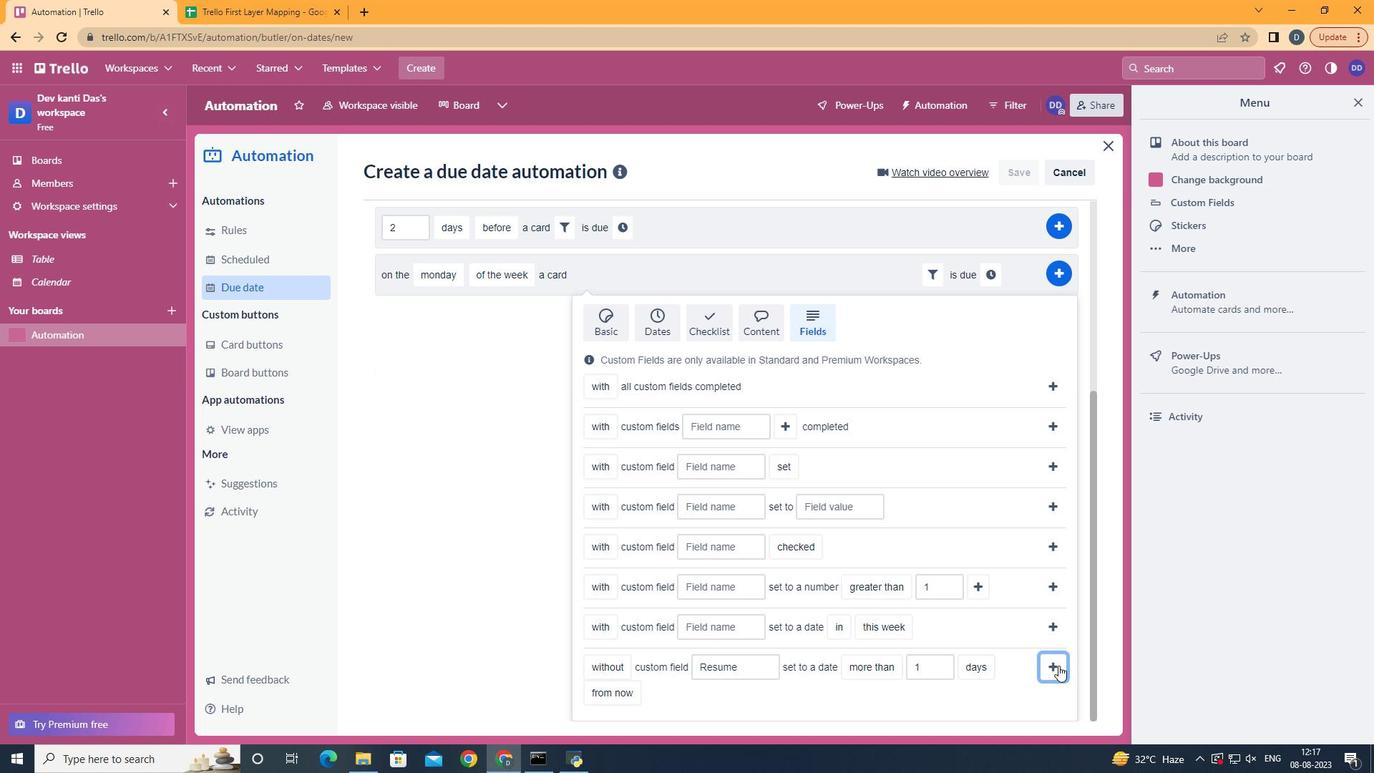 
Action: Mouse moved to (994, 574)
Screenshot: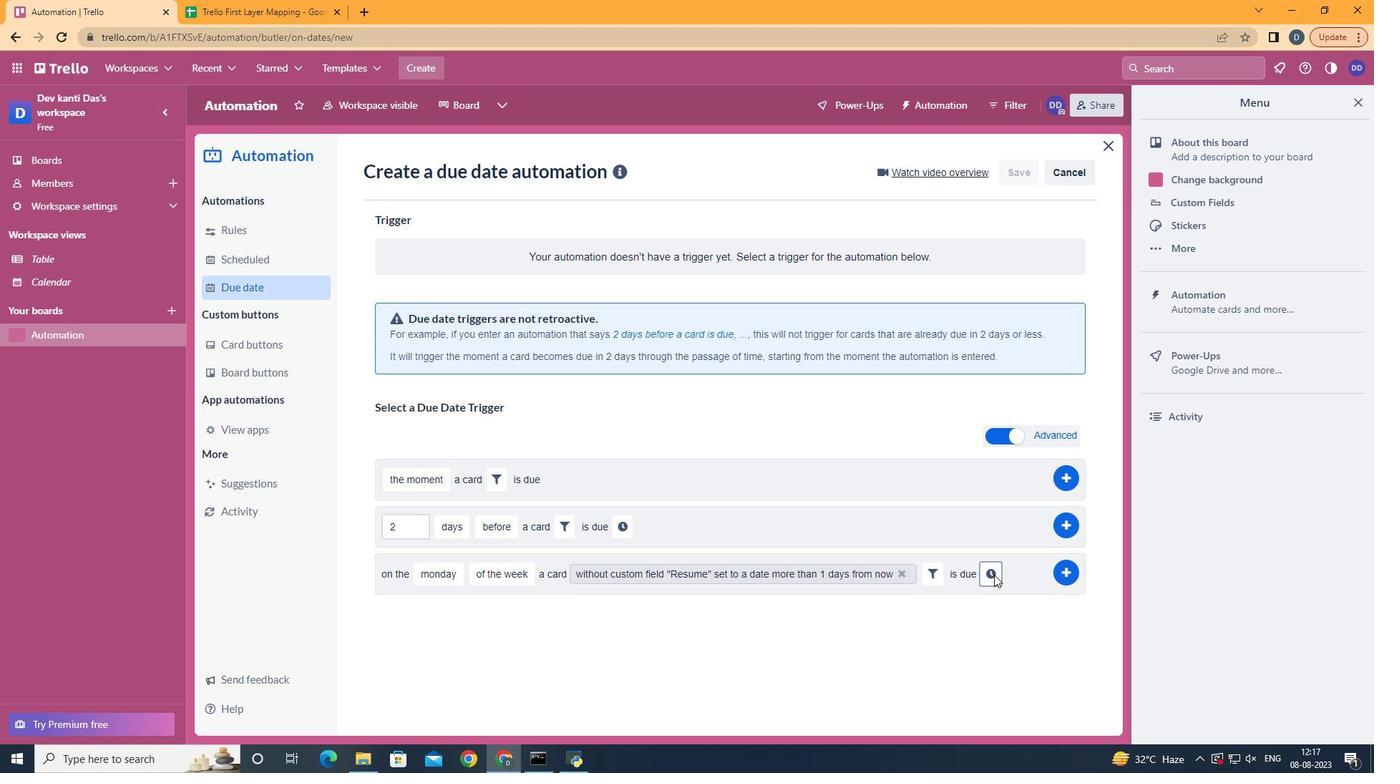 
Action: Mouse pressed left at (994, 574)
Screenshot: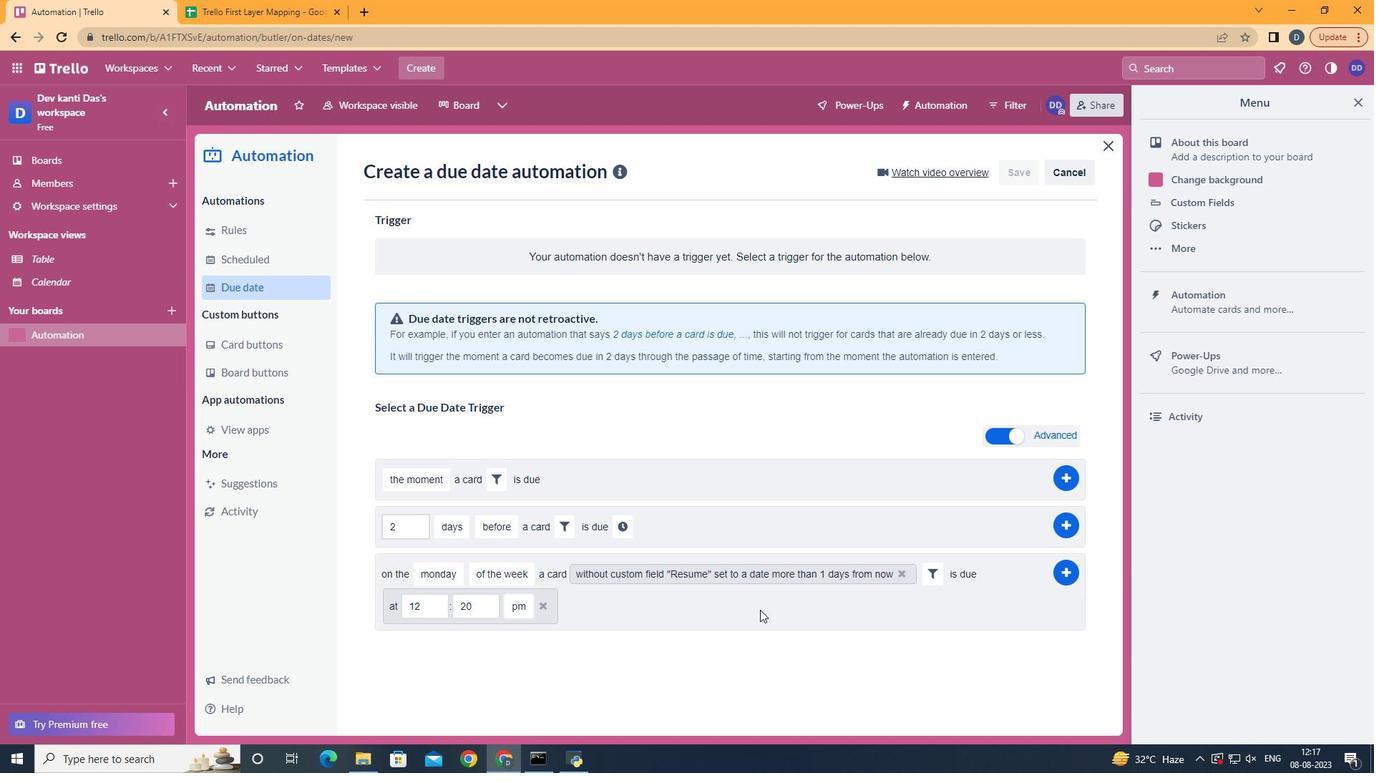 
Action: Mouse moved to (443, 608)
Screenshot: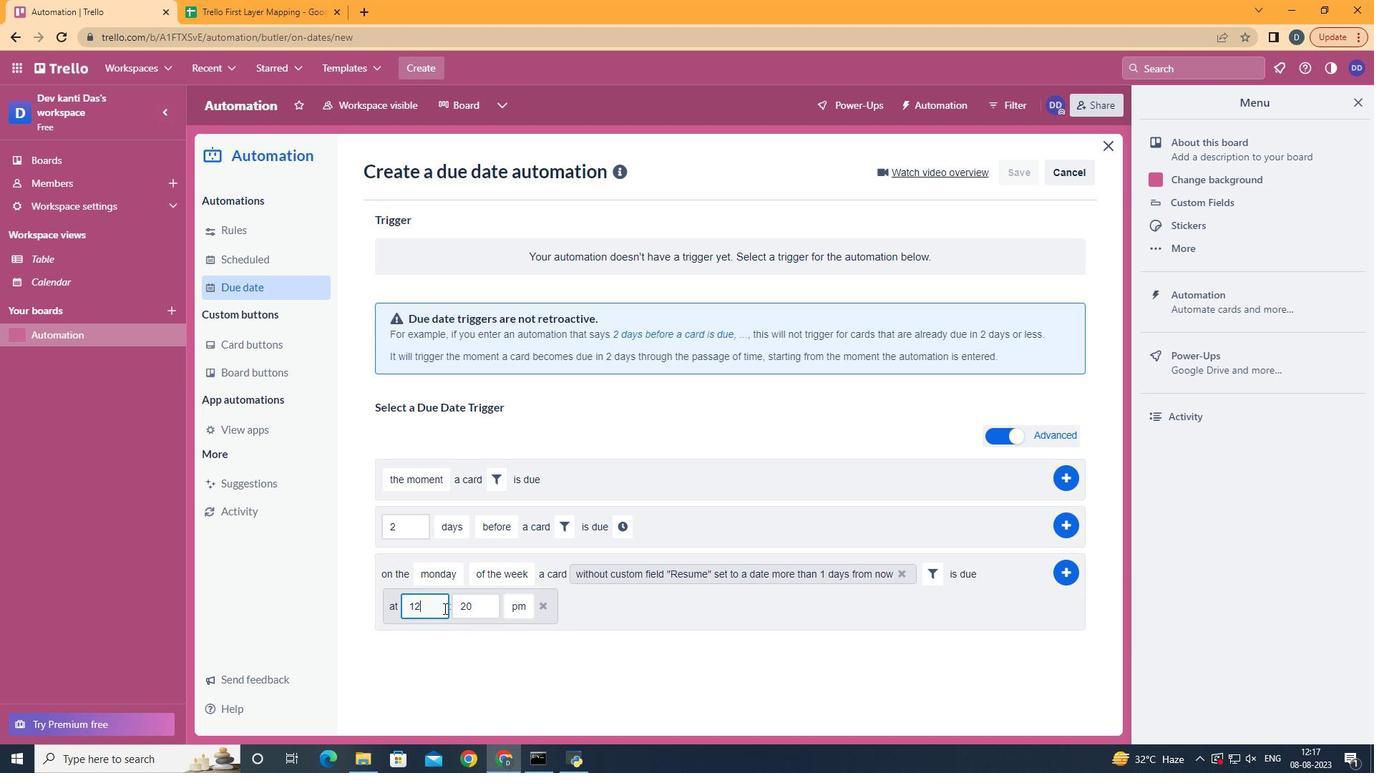 
Action: Mouse pressed left at (443, 608)
Screenshot: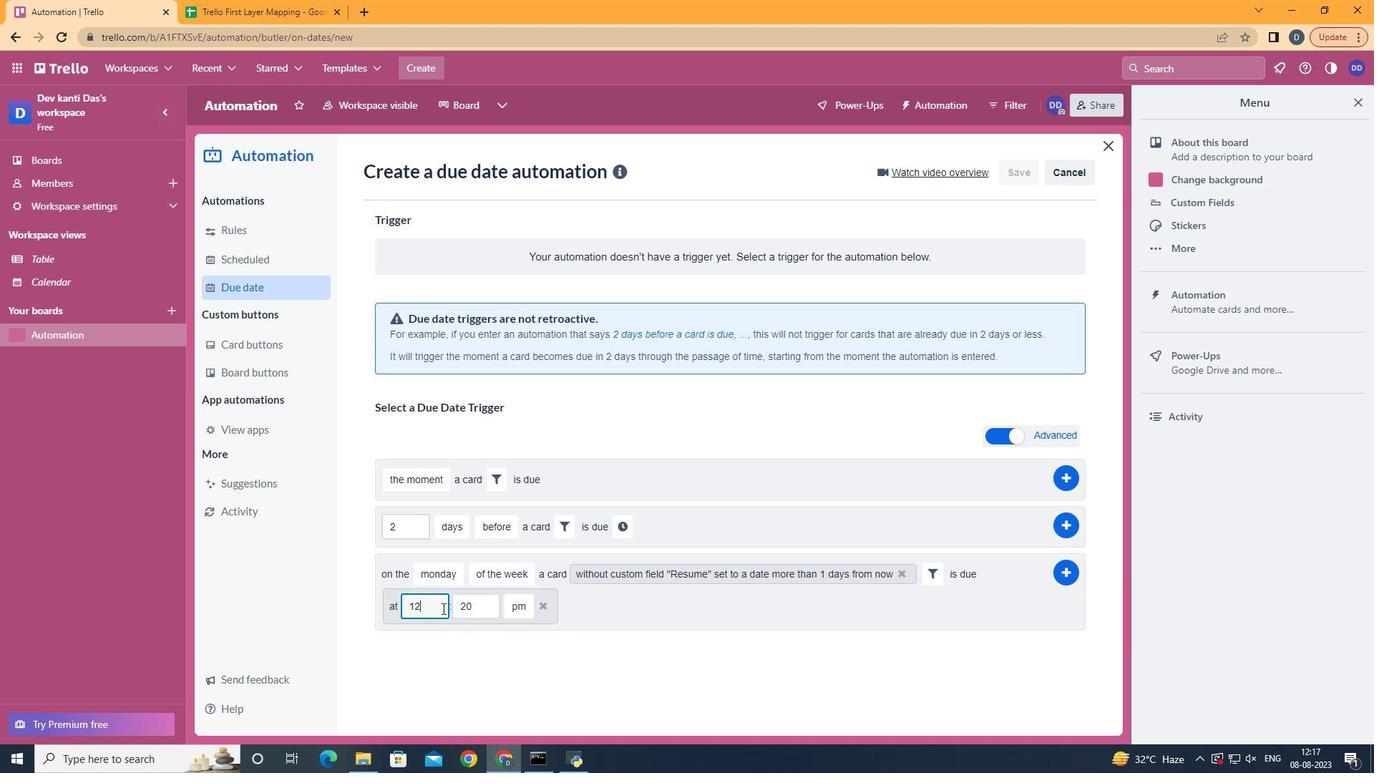 
Action: Mouse moved to (442, 608)
Screenshot: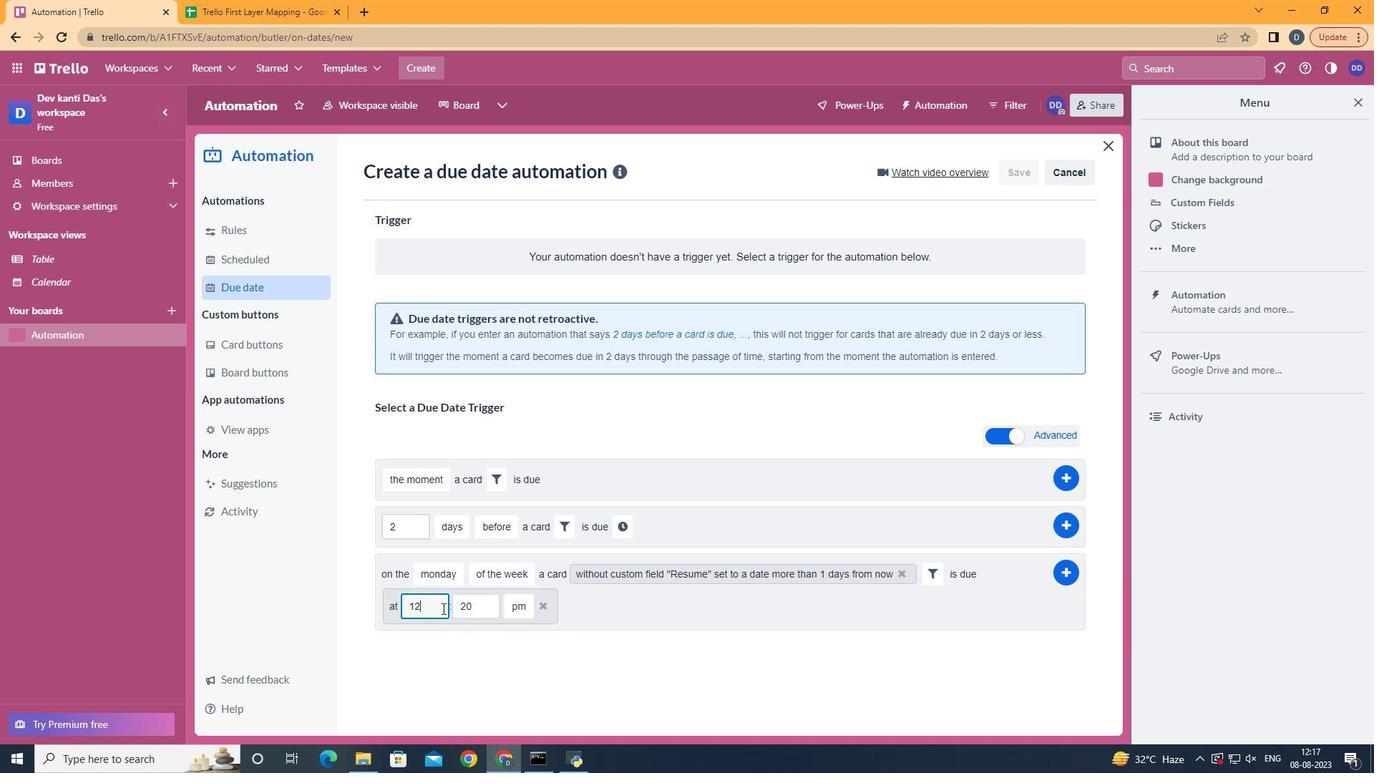 
Action: Key pressed <Key.backspace>1
Screenshot: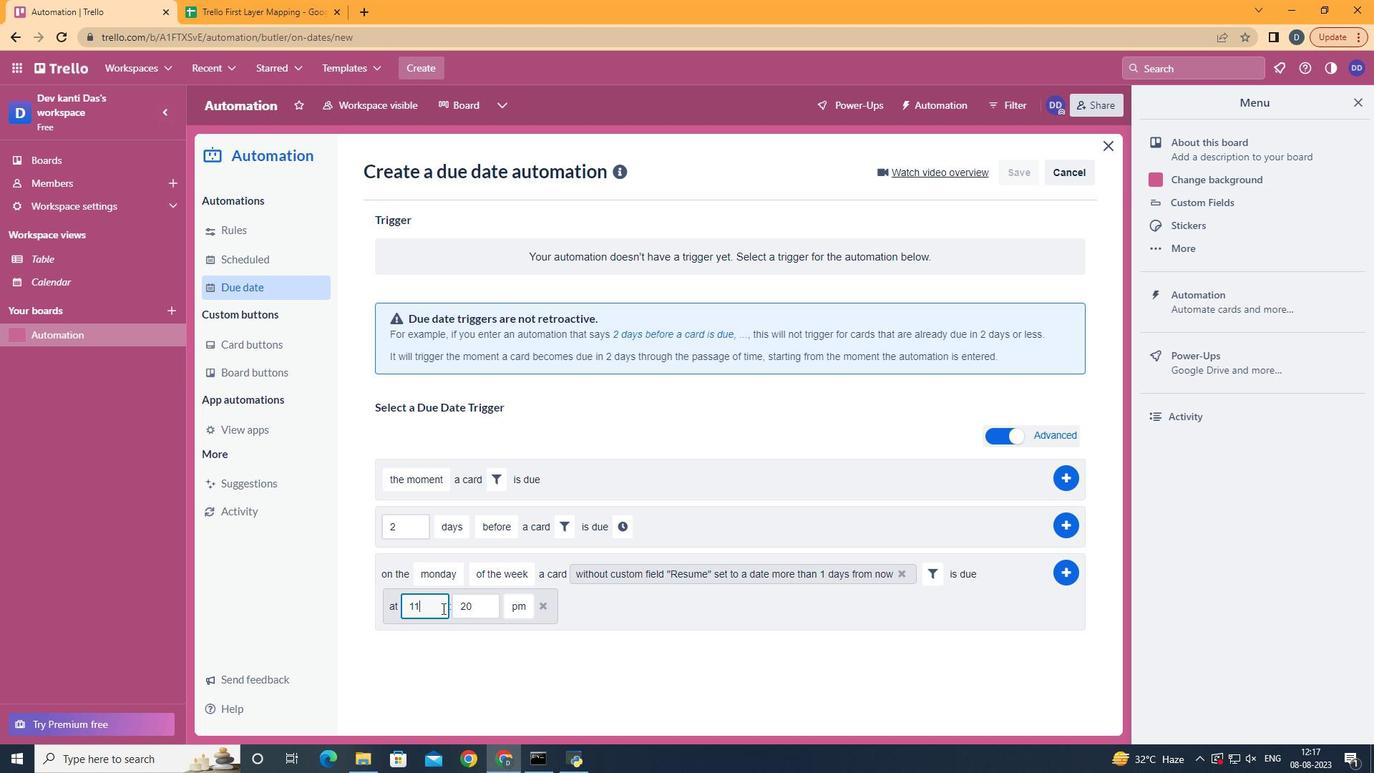 
Action: Mouse moved to (496, 614)
Screenshot: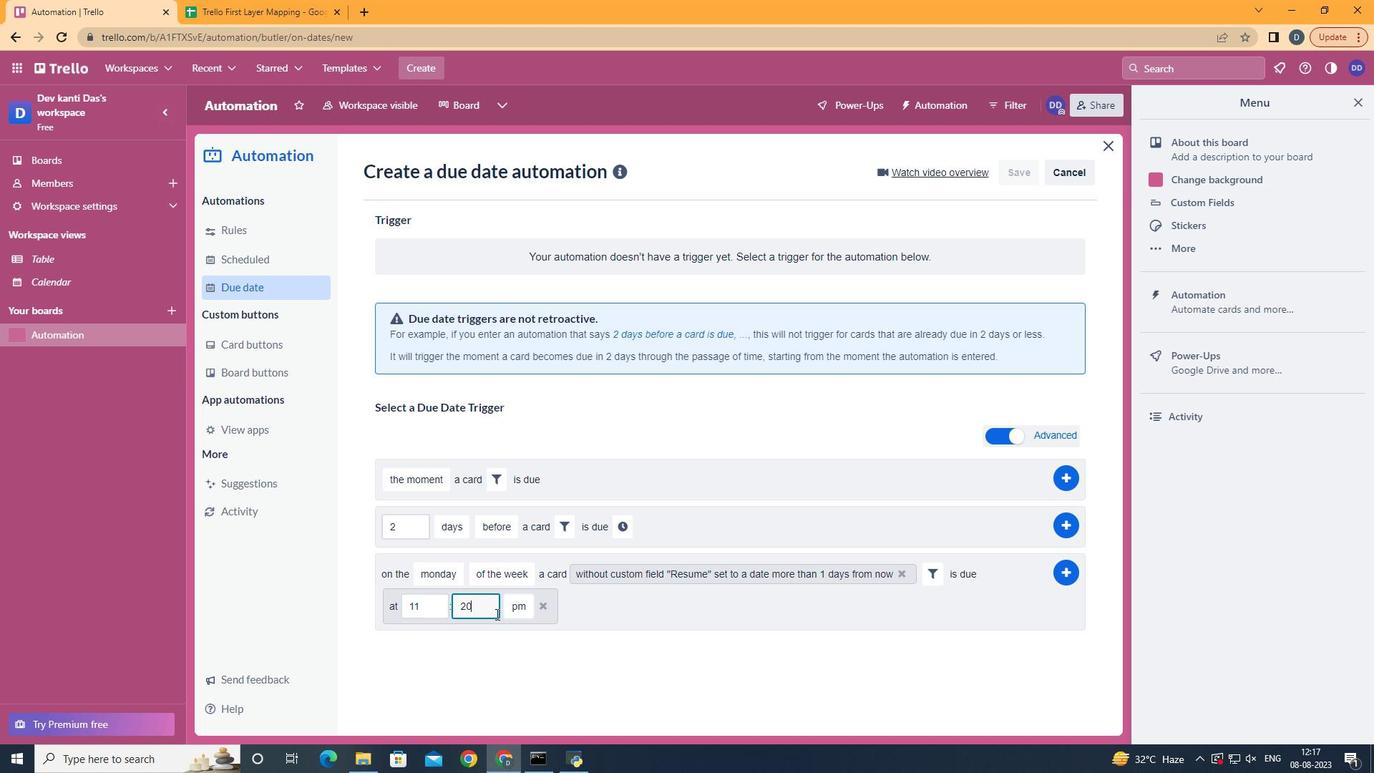 
Action: Mouse pressed left at (496, 614)
Screenshot: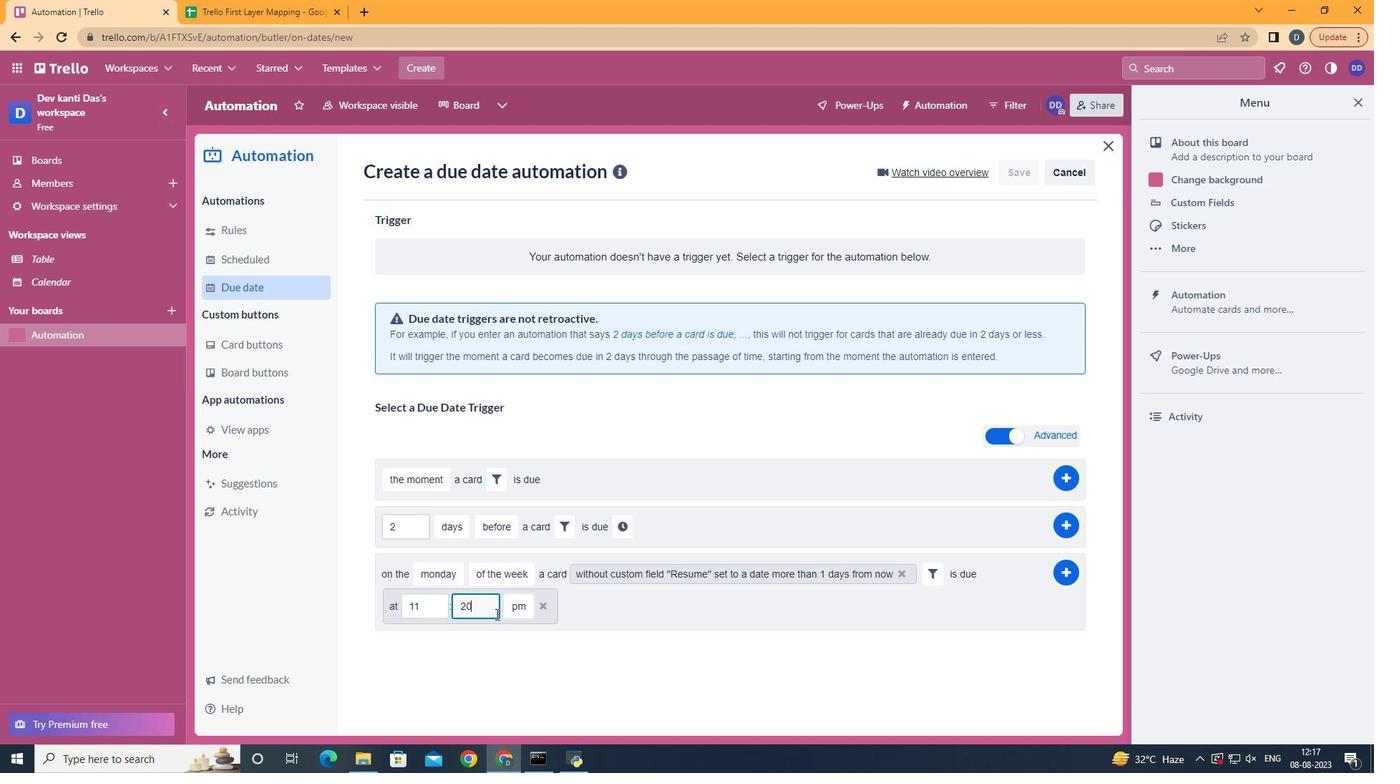 
Action: Key pressed <Key.backspace><Key.backspace>00
Screenshot: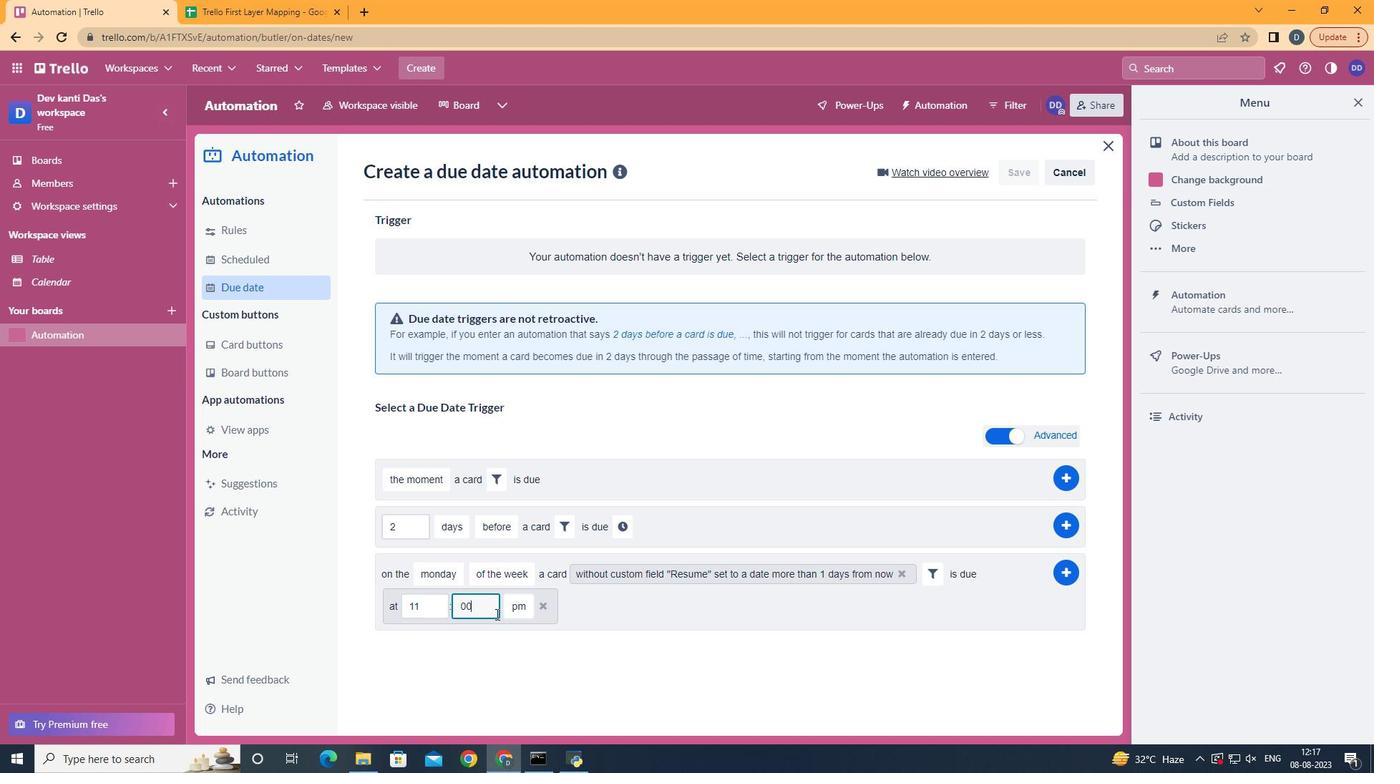 
Action: Mouse moved to (528, 636)
Screenshot: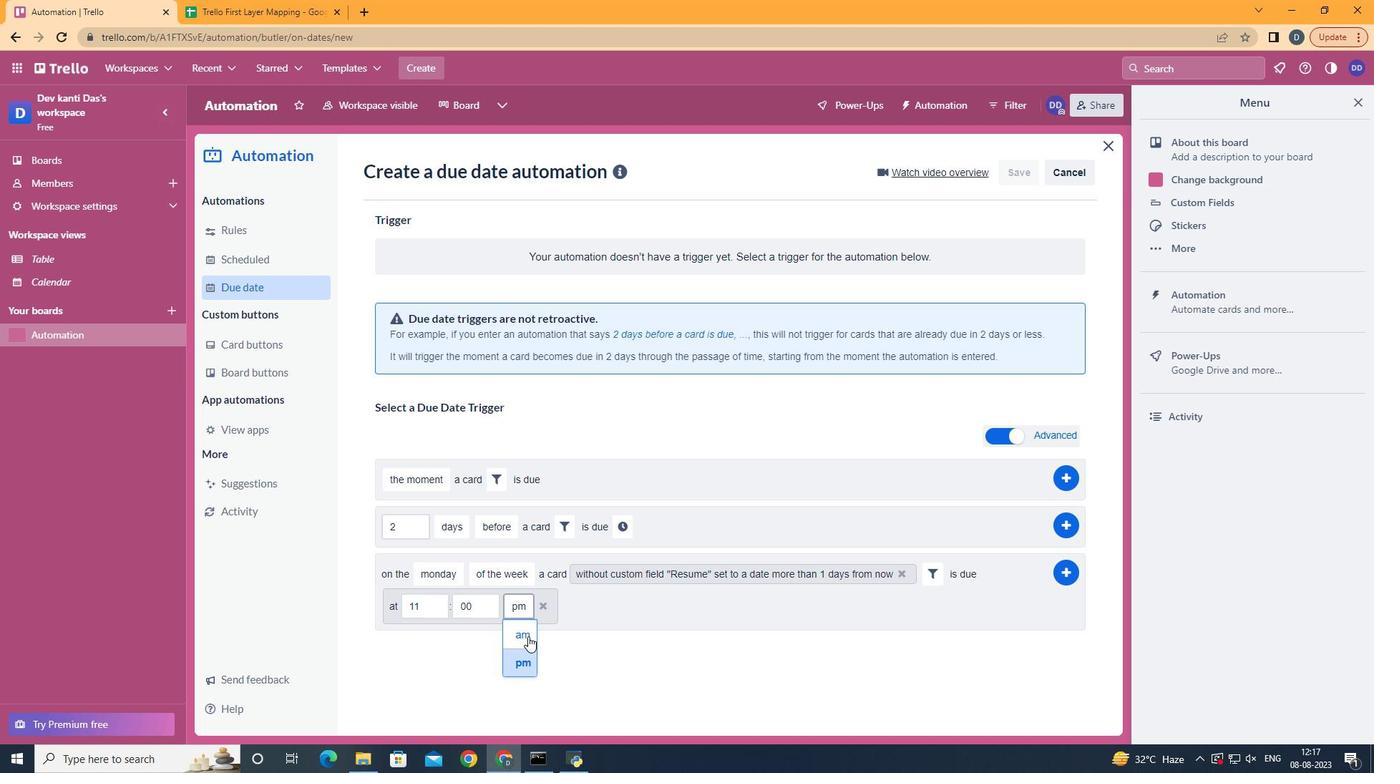 
Action: Mouse pressed left at (528, 636)
Screenshot: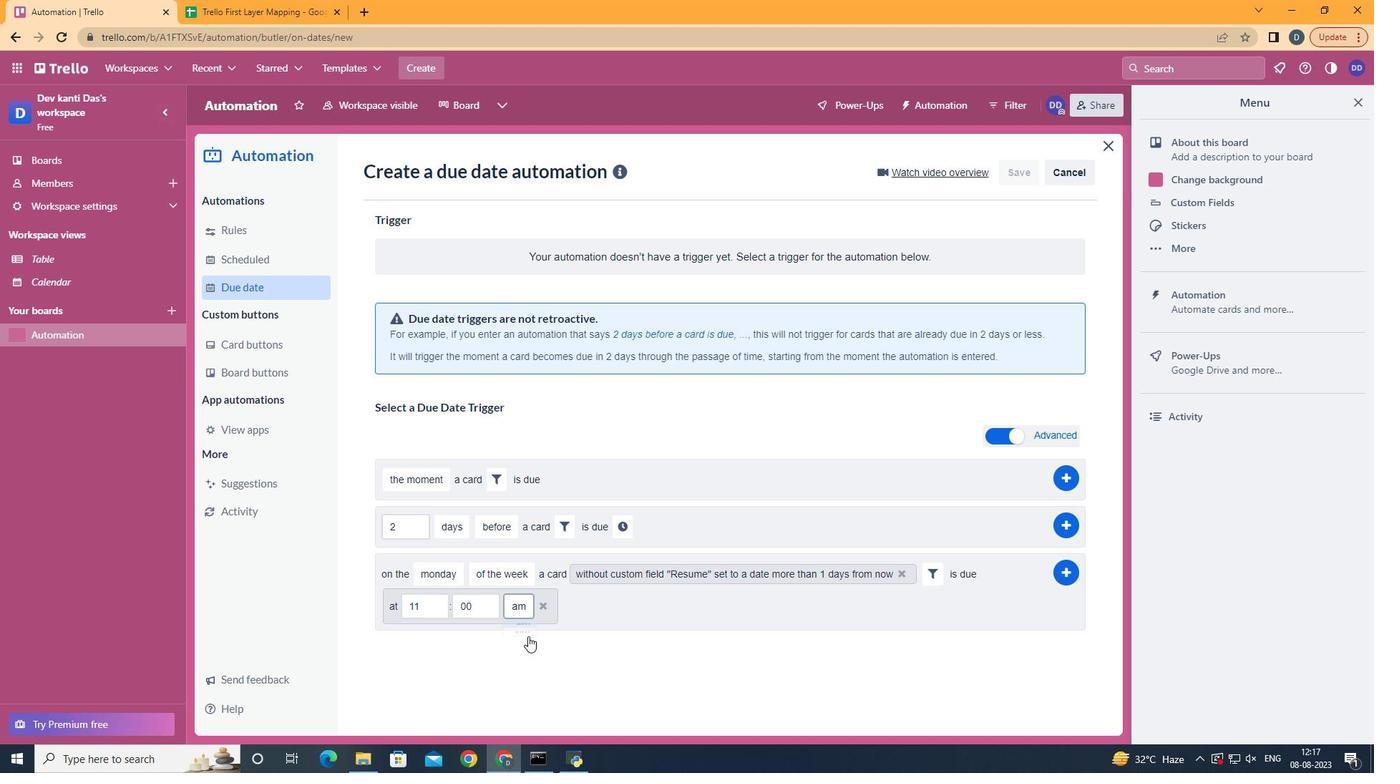 
Action: Mouse moved to (1058, 565)
Screenshot: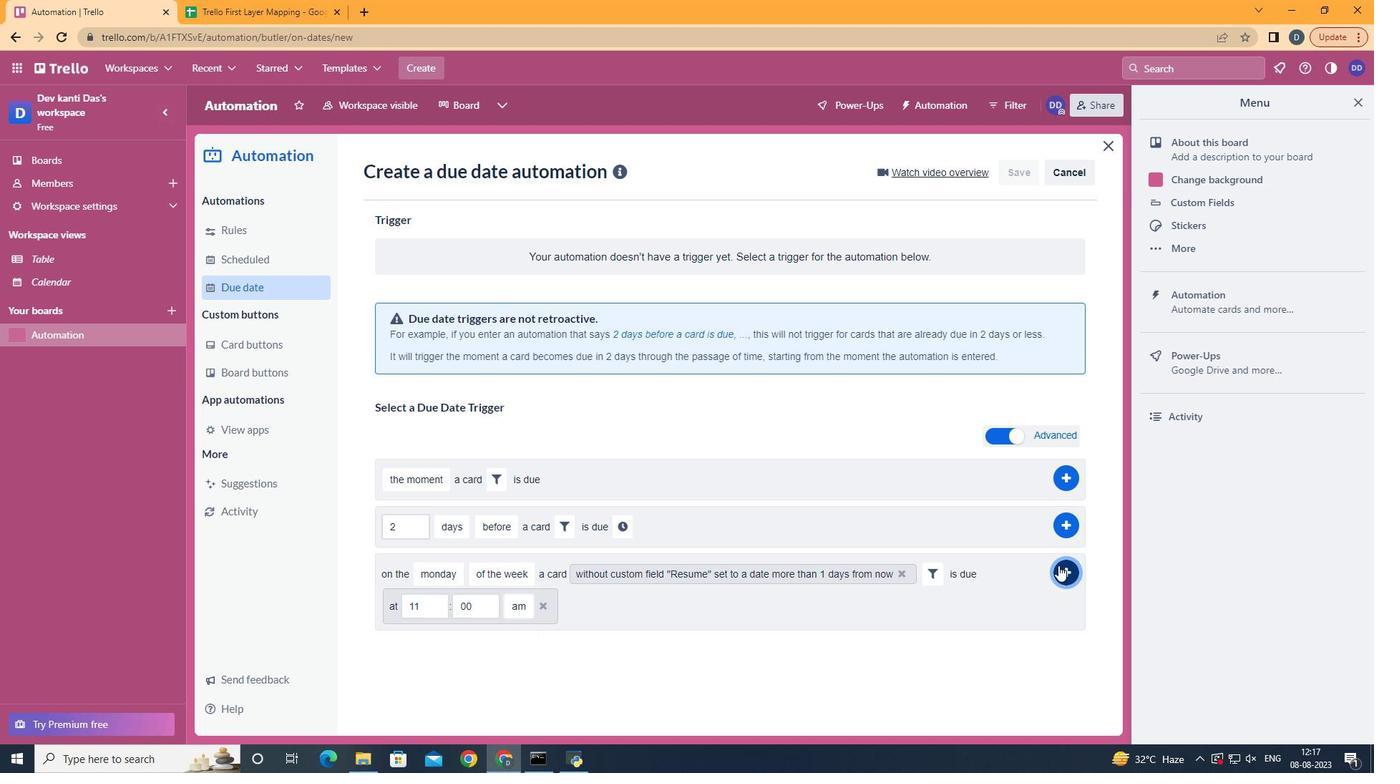 
Action: Mouse pressed left at (1058, 565)
Screenshot: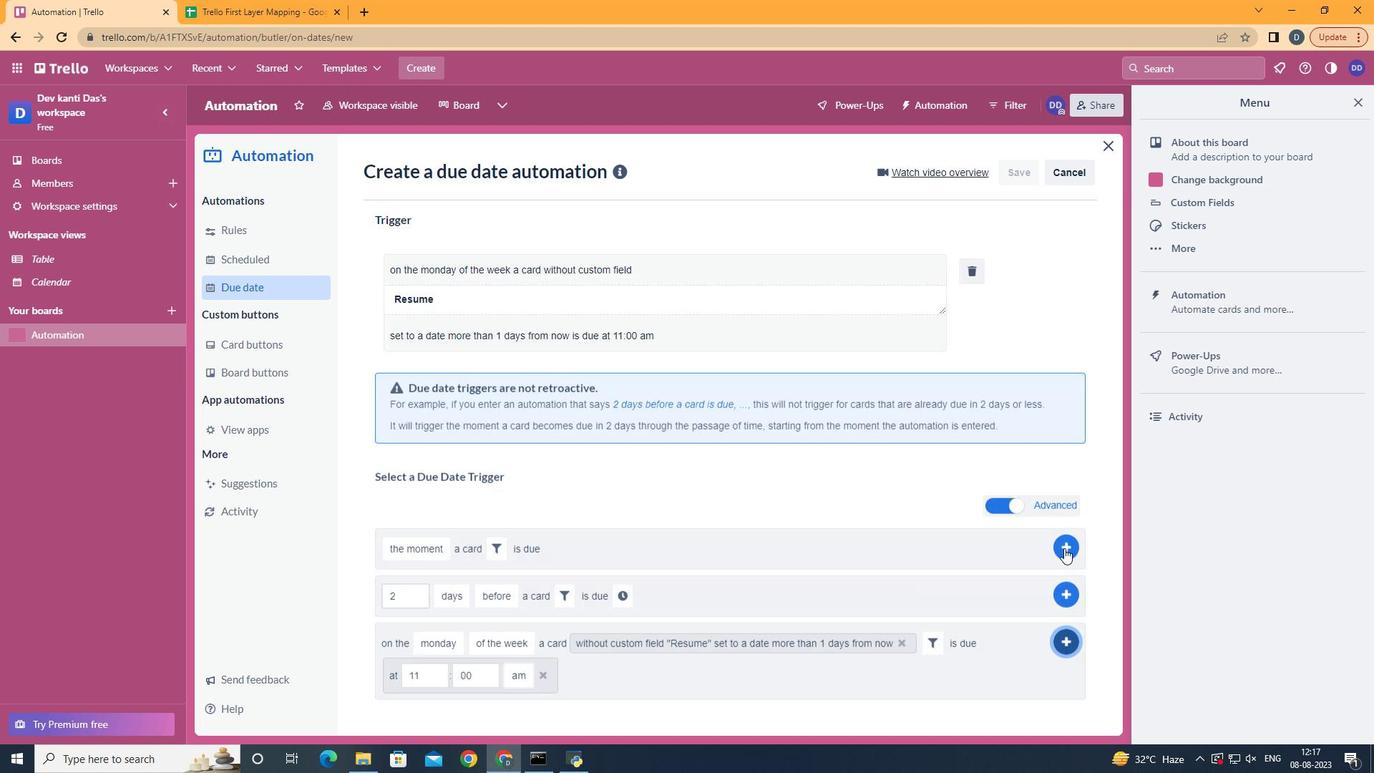 
Action: Mouse moved to (739, 289)
Screenshot: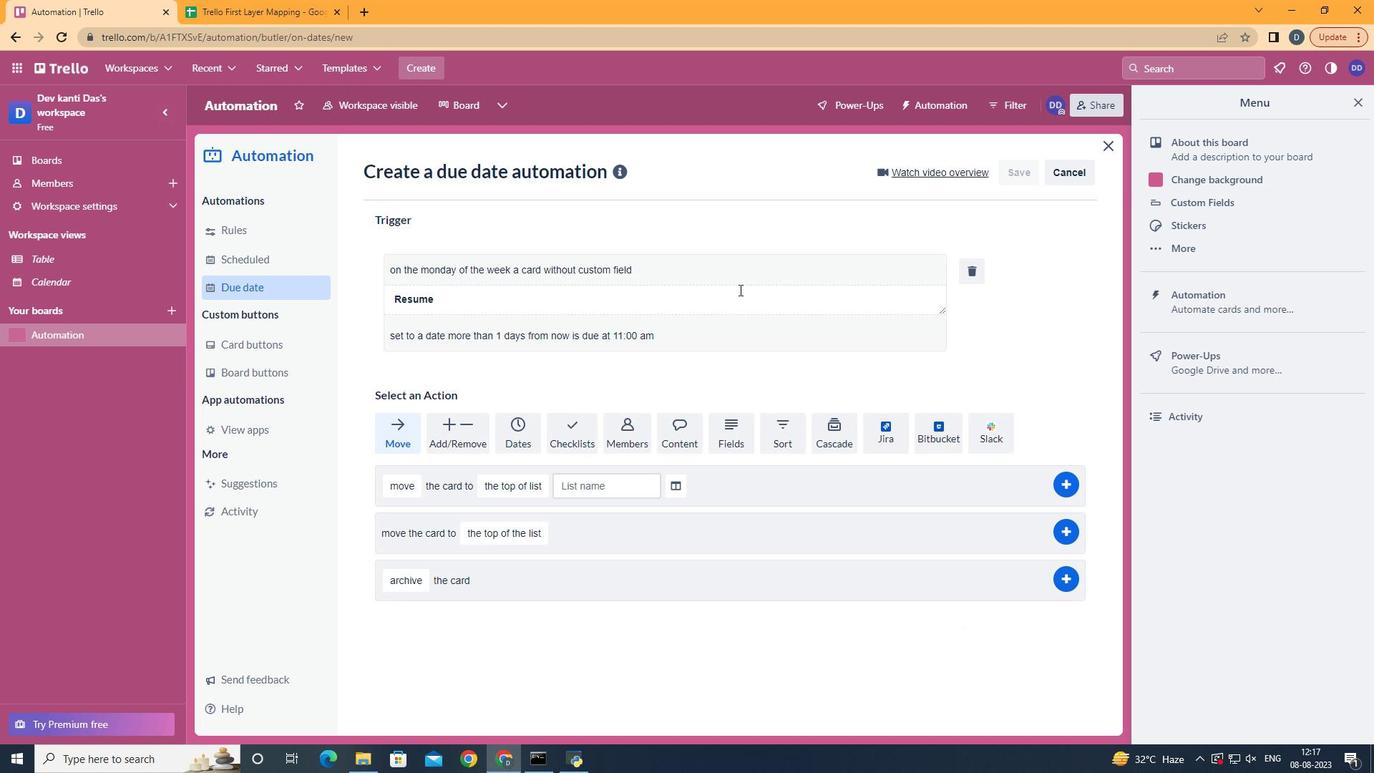 
